 Task: Send an email with the signature Jane Thompson with the subject Request for feedback on a scholarship essay and the message I apologize for any inconvenience and appreciate your patience. from softage.2@softage.net to softage.6@softage.net with an attached image file Mobile_game_screenshot.png and move the email from Sent Items to the folder Toys
Action: Mouse moved to (651, 397)
Screenshot: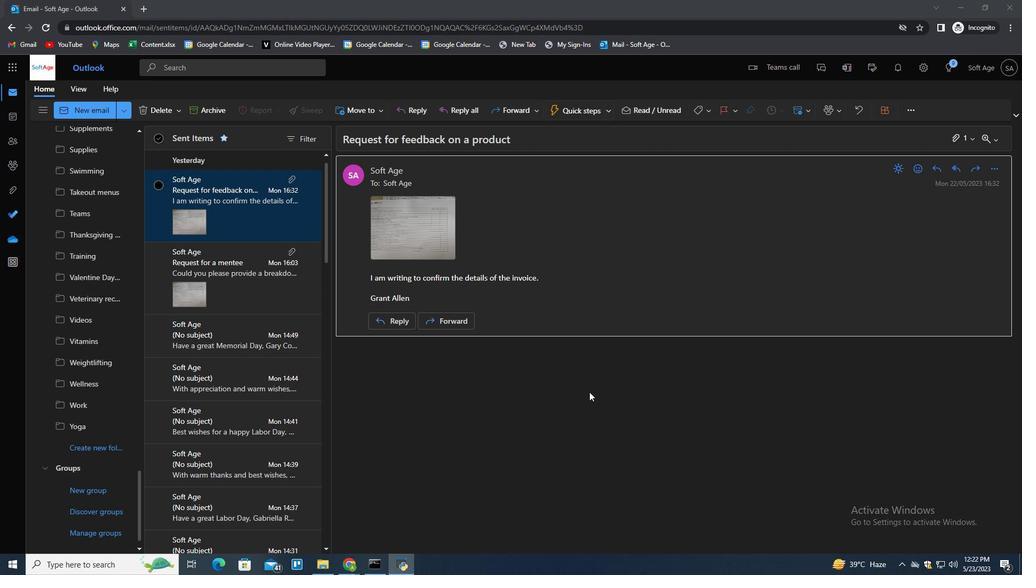 
Action: Mouse pressed left at (651, 397)
Screenshot: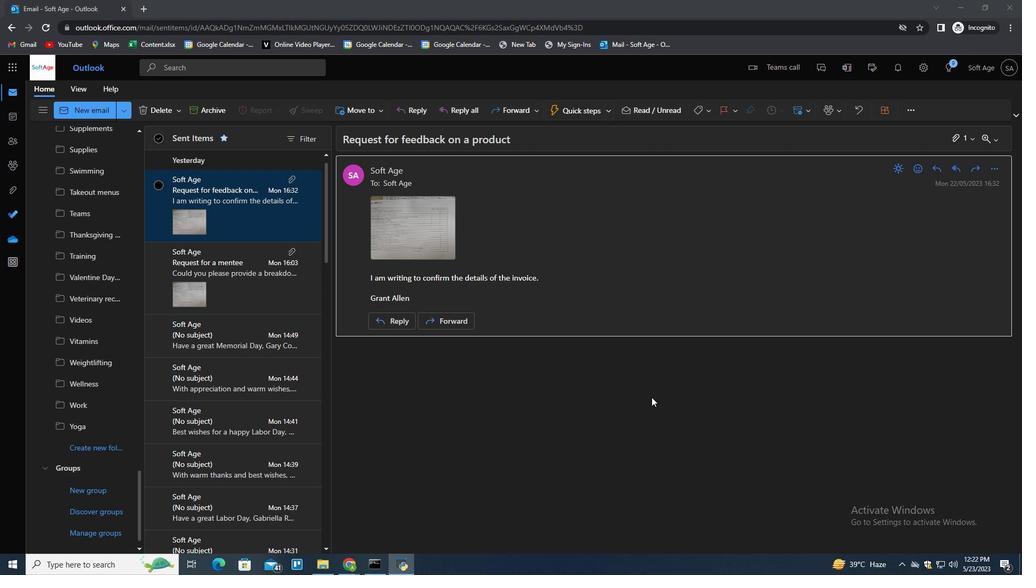 
Action: Mouse pressed left at (651, 397)
Screenshot: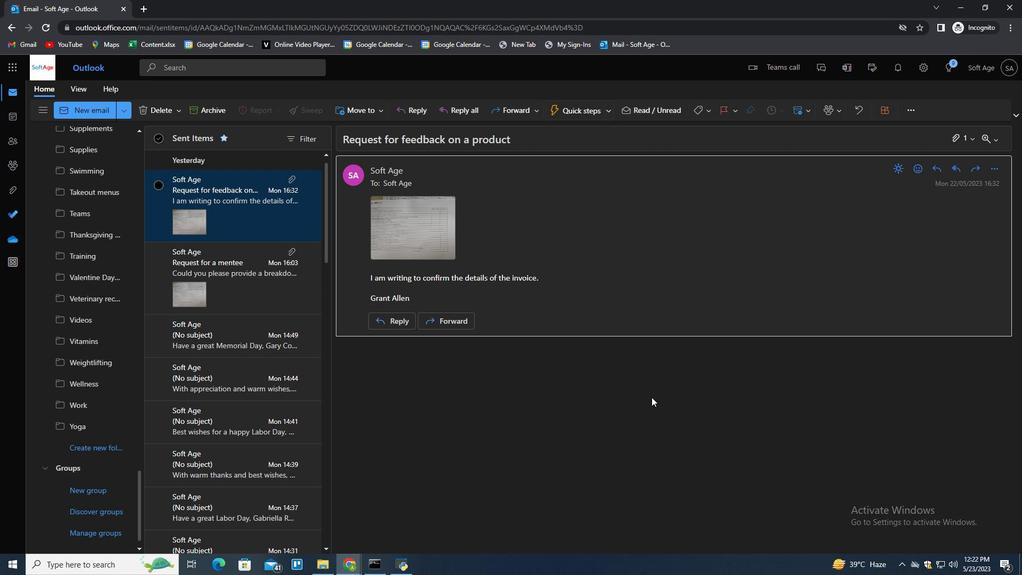
Action: Key pressed n
Screenshot: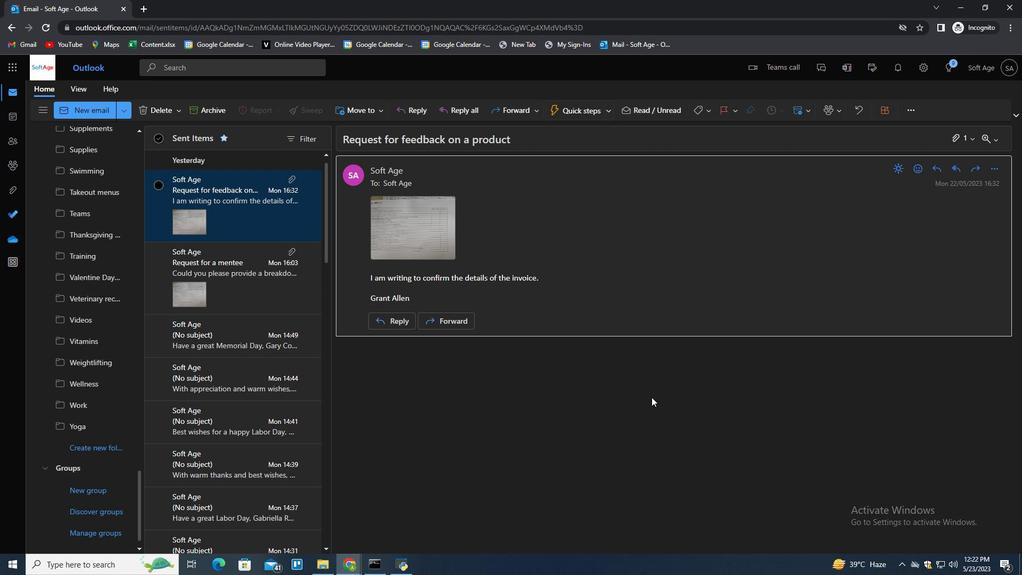 
Action: Mouse moved to (714, 112)
Screenshot: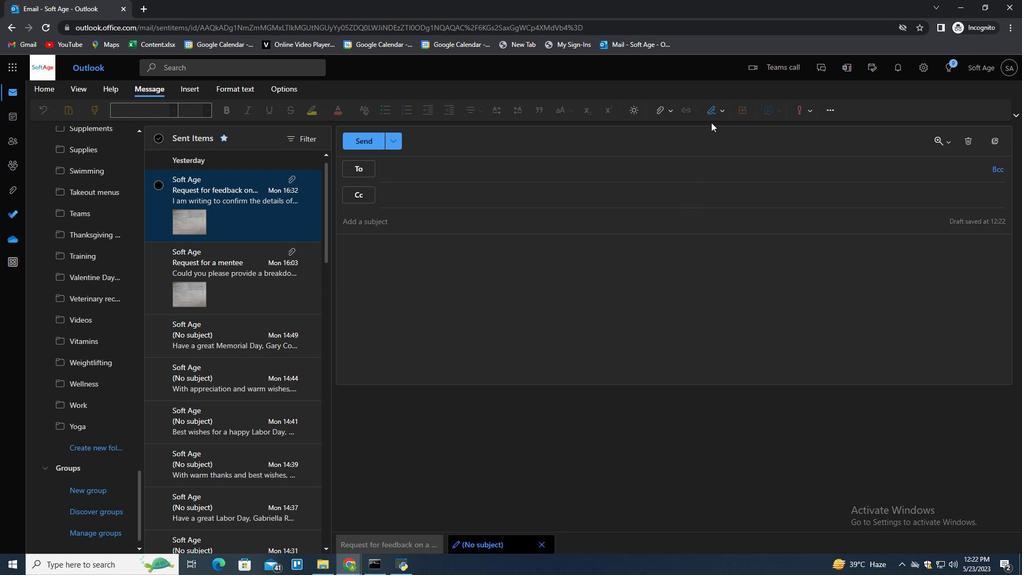 
Action: Mouse pressed left at (714, 112)
Screenshot: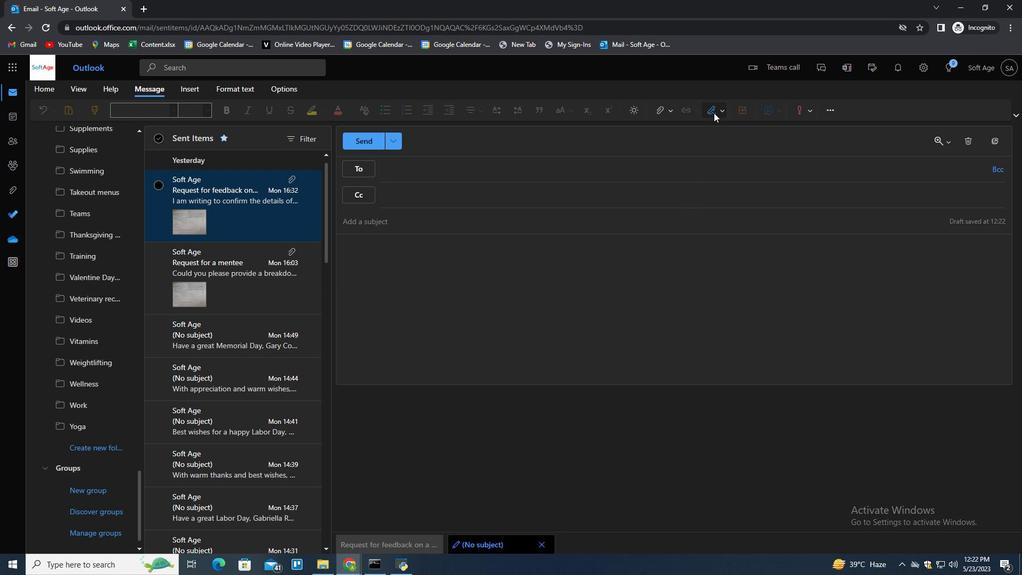 
Action: Mouse moved to (705, 149)
Screenshot: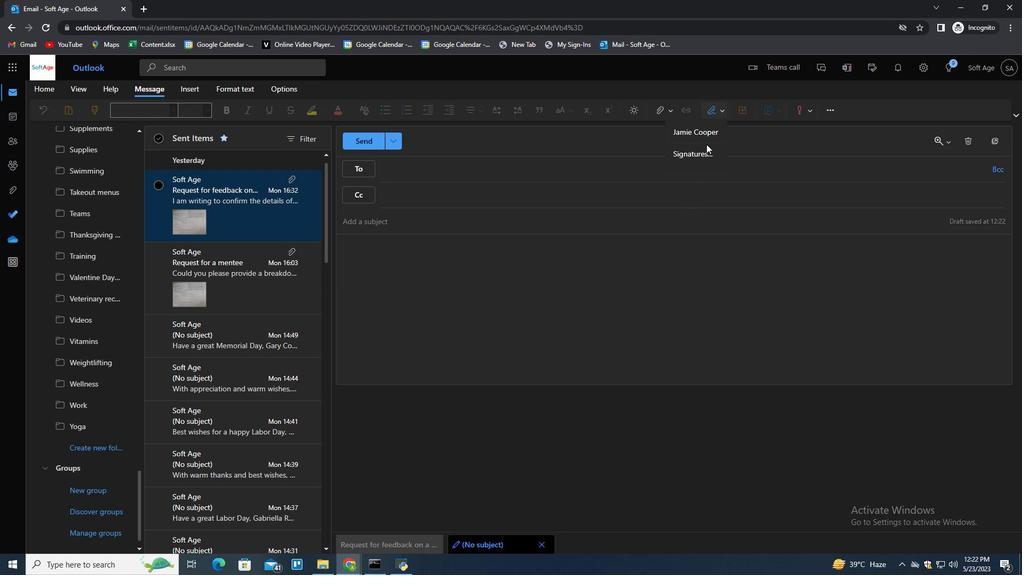 
Action: Mouse pressed left at (705, 149)
Screenshot: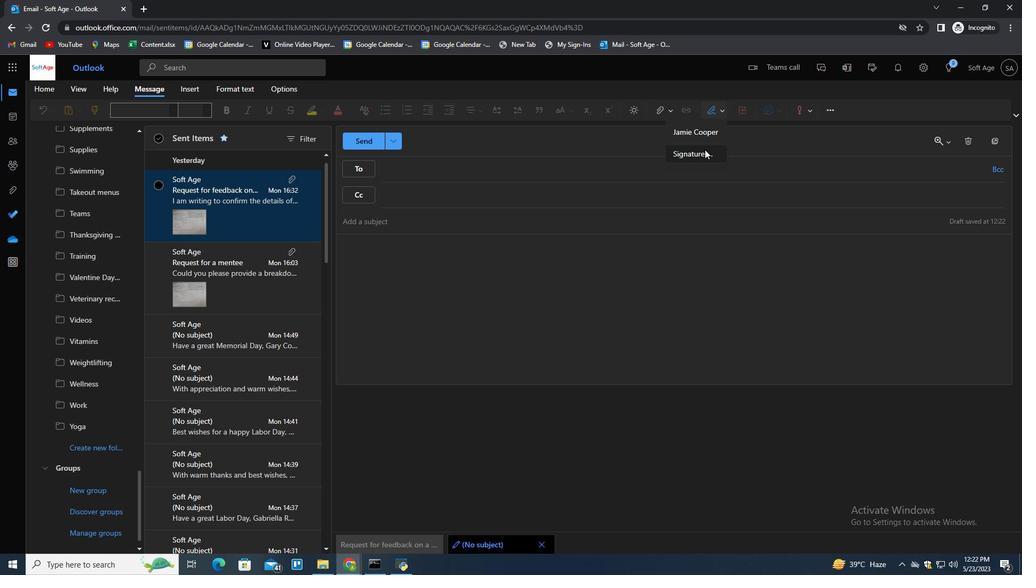
Action: Mouse moved to (718, 189)
Screenshot: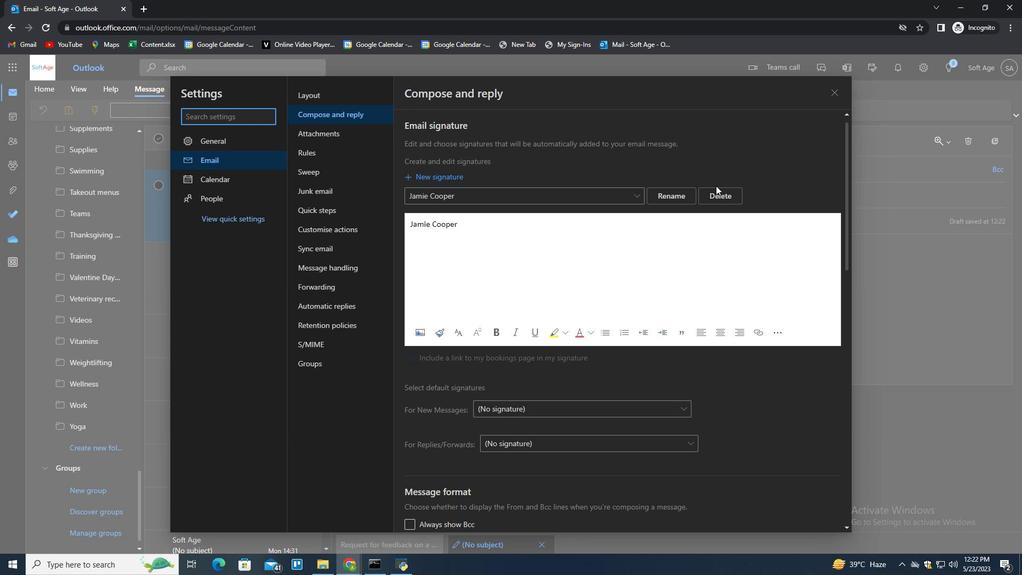 
Action: Mouse pressed left at (718, 189)
Screenshot: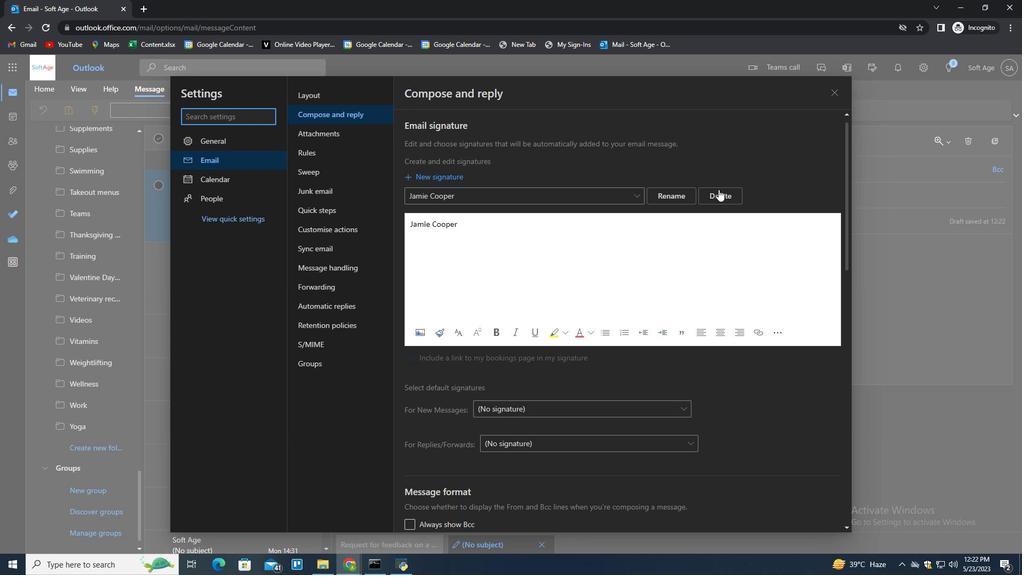 
Action: Mouse moved to (716, 193)
Screenshot: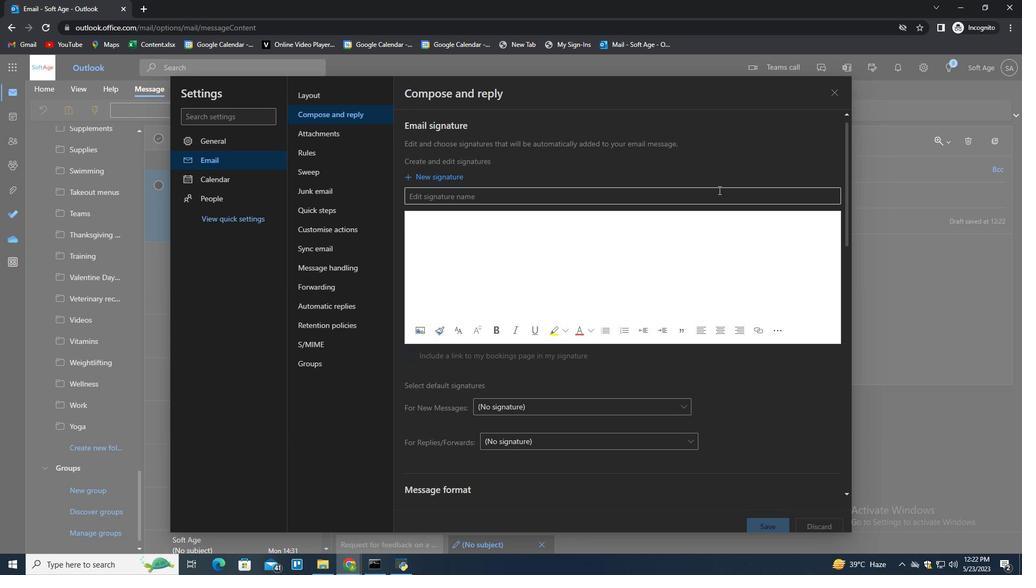 
Action: Mouse pressed left at (716, 193)
Screenshot: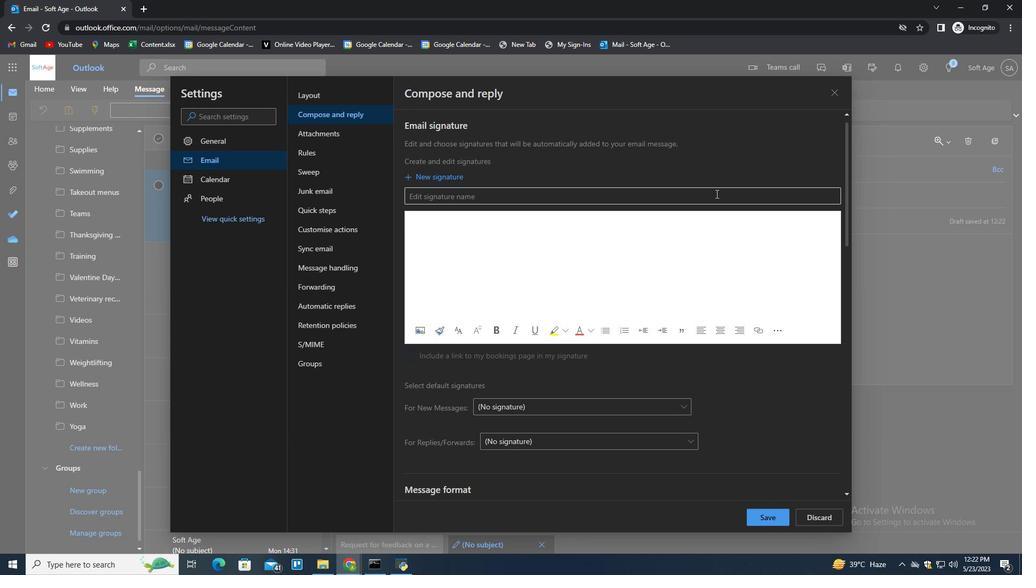 
Action: Key pressed <Key.shift>Jane<Key.space><Key.shift>Thompson<Key.tab><Key.shift>Jane<Key.space><Key.shift>THom<Key.backspace><Key.backspace><Key.backspace>hompson
Screenshot: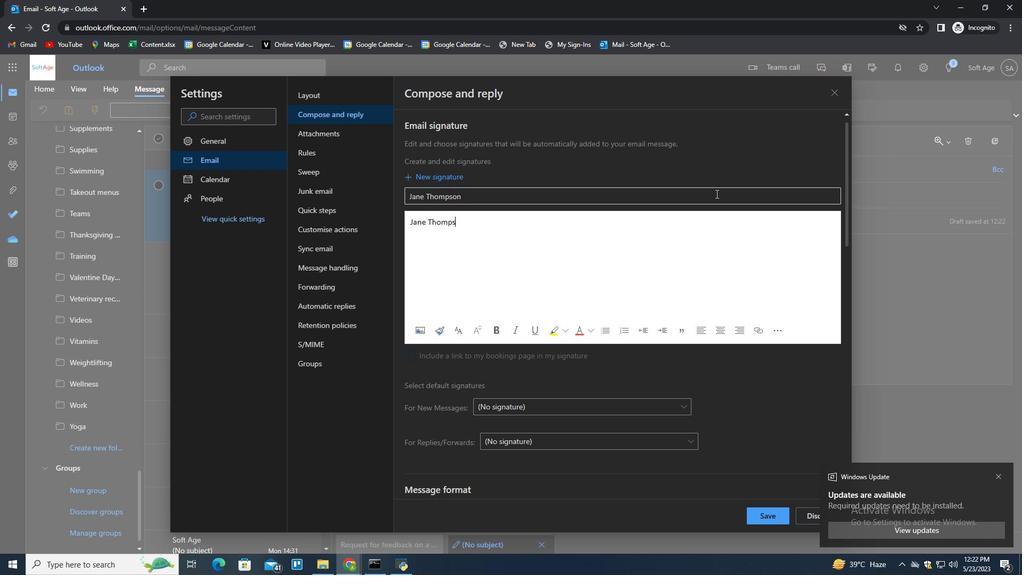 
Action: Mouse moved to (770, 519)
Screenshot: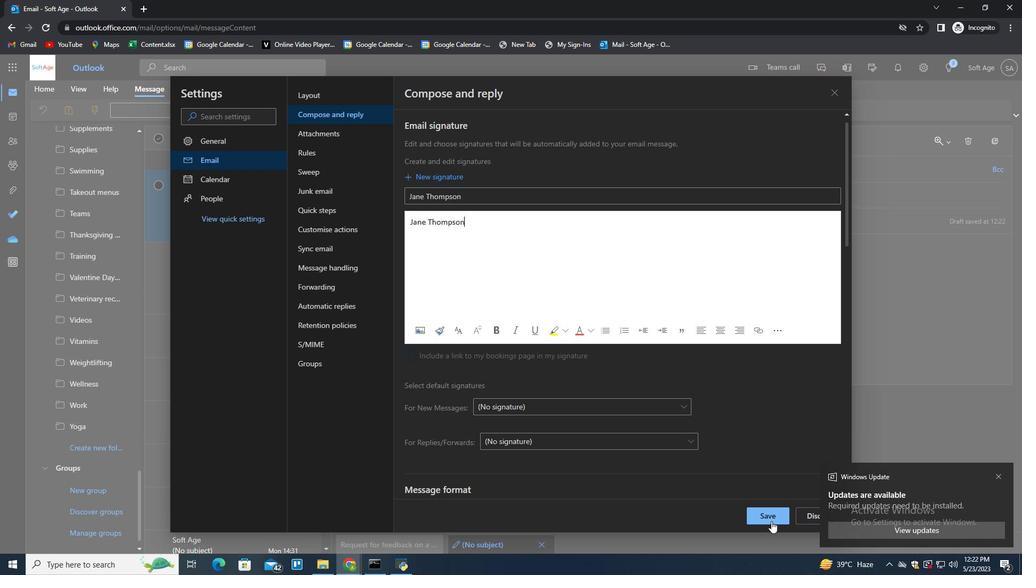 
Action: Mouse pressed left at (770, 519)
Screenshot: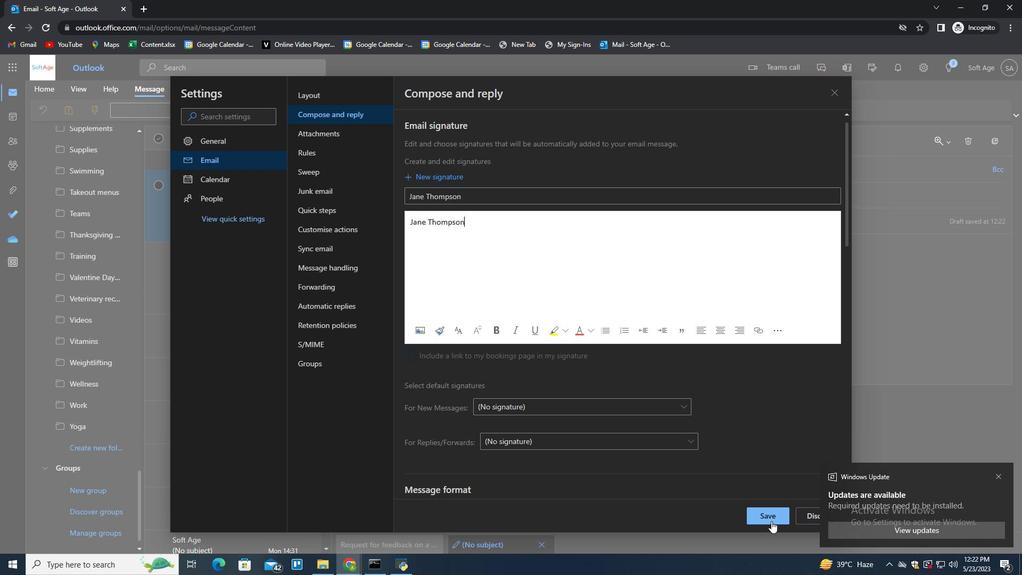 
Action: Mouse moved to (998, 472)
Screenshot: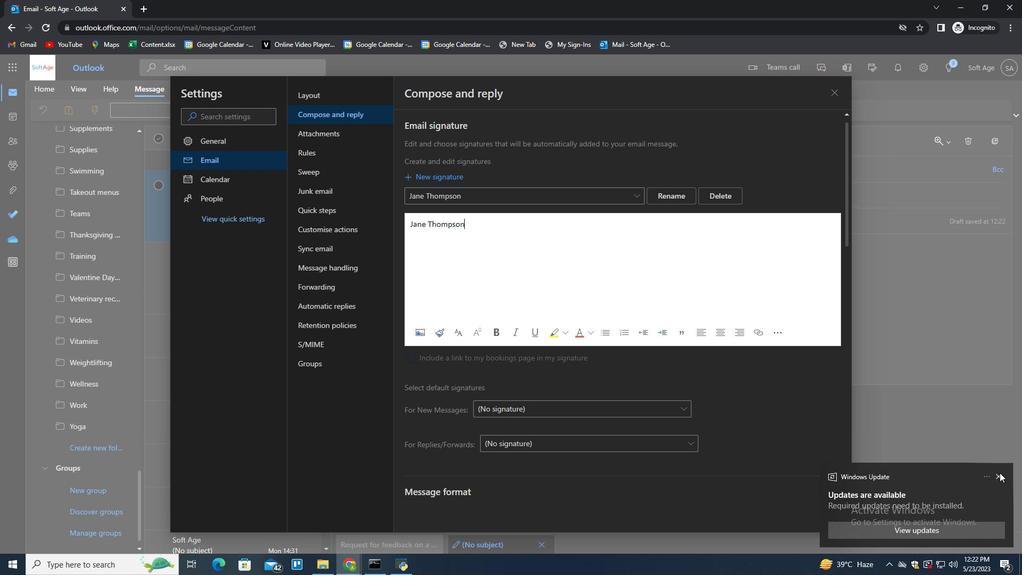 
Action: Mouse pressed left at (998, 472)
Screenshot: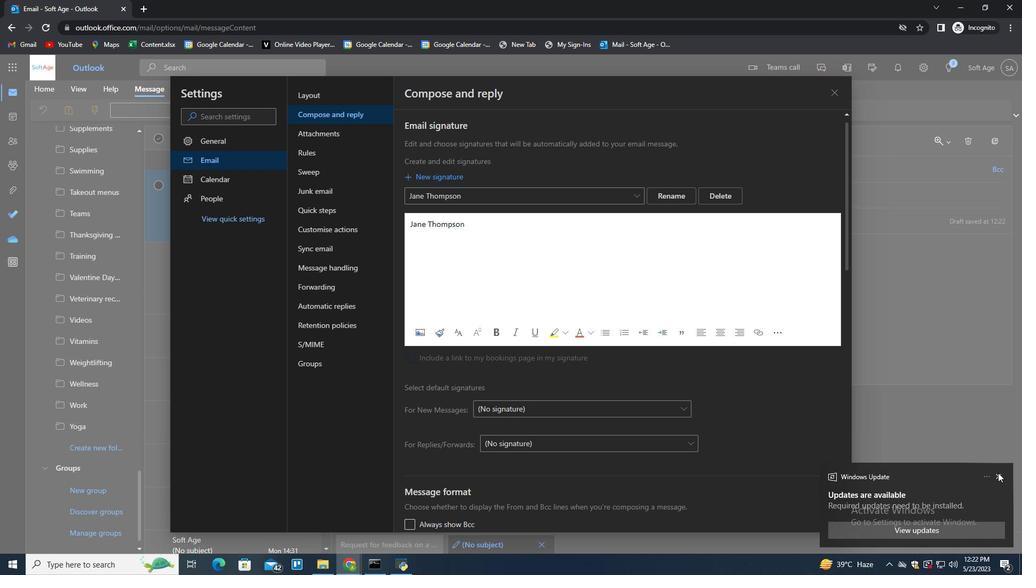 
Action: Mouse moved to (895, 388)
Screenshot: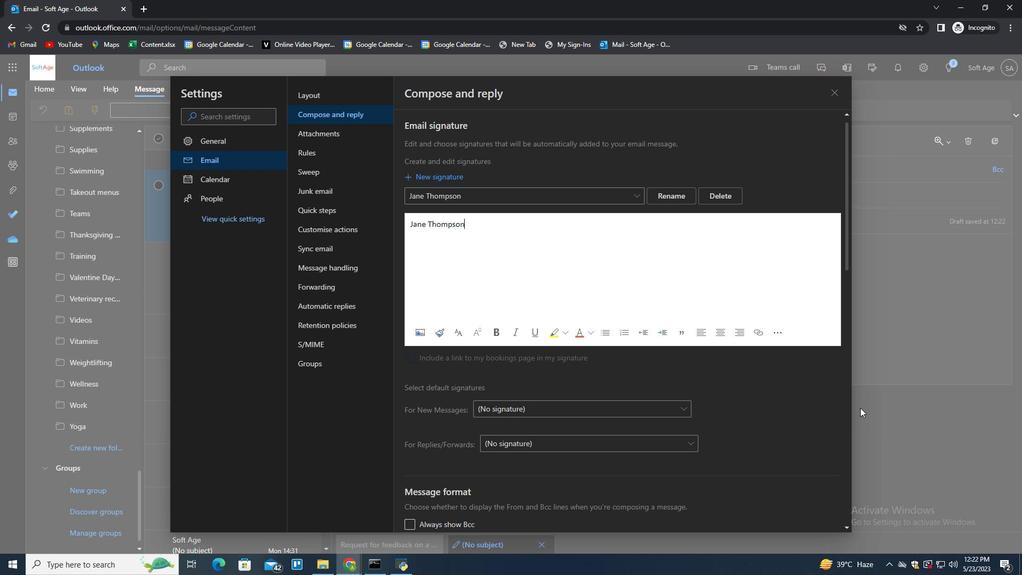 
Action: Mouse pressed left at (895, 388)
Screenshot: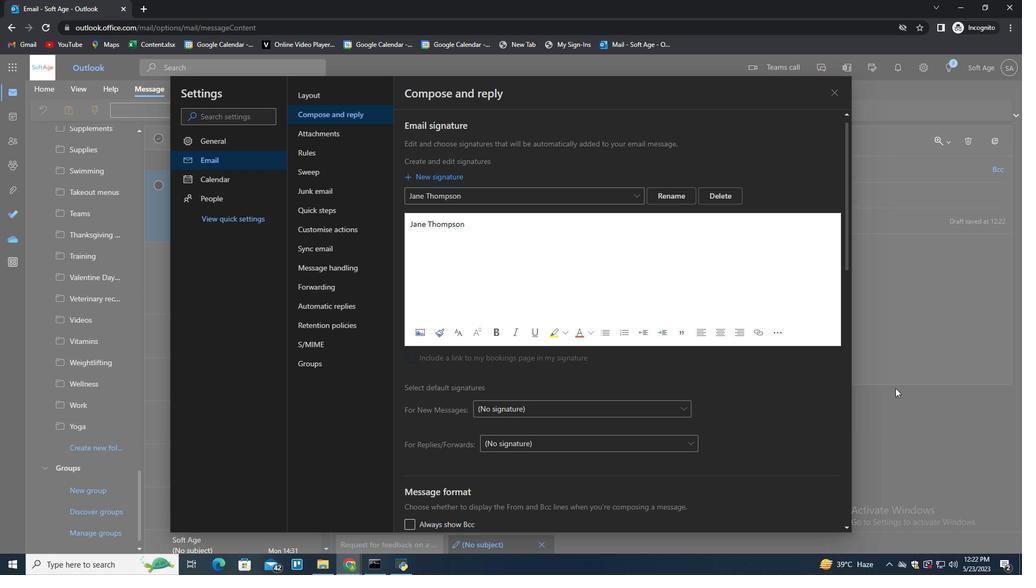 
Action: Mouse moved to (721, 104)
Screenshot: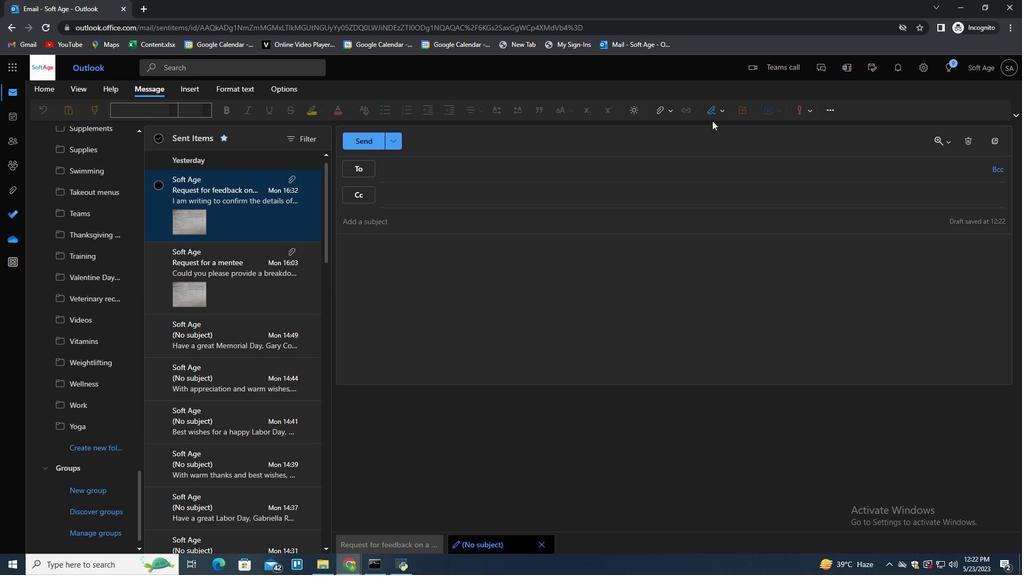 
Action: Mouse pressed left at (721, 104)
Screenshot: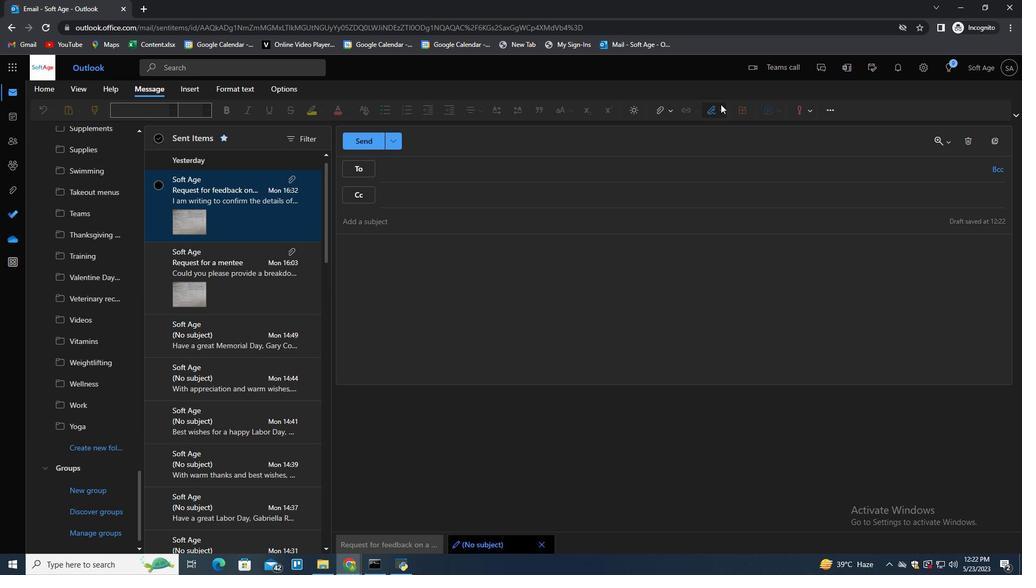 
Action: Mouse moved to (702, 132)
Screenshot: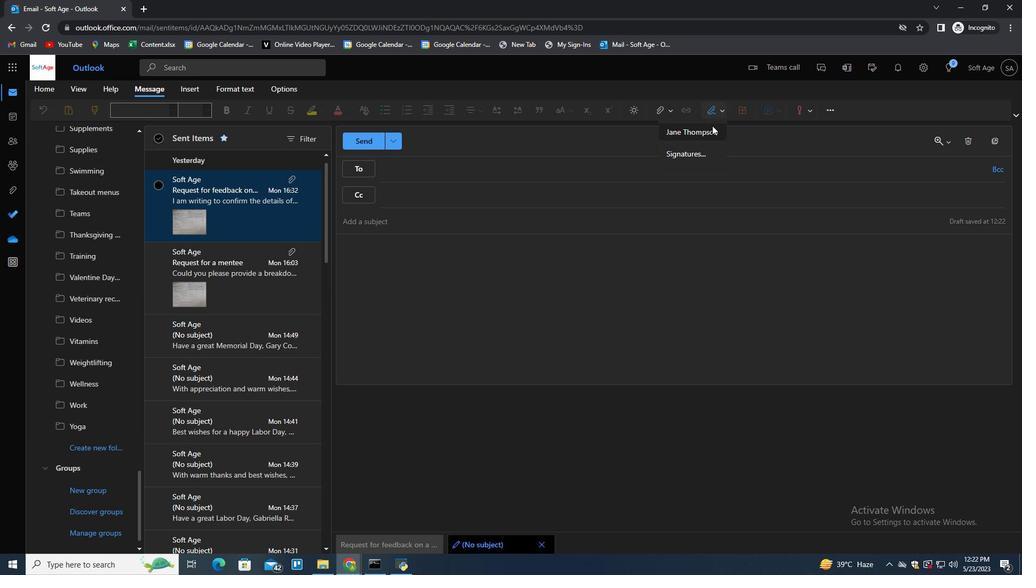 
Action: Mouse pressed left at (702, 132)
Screenshot: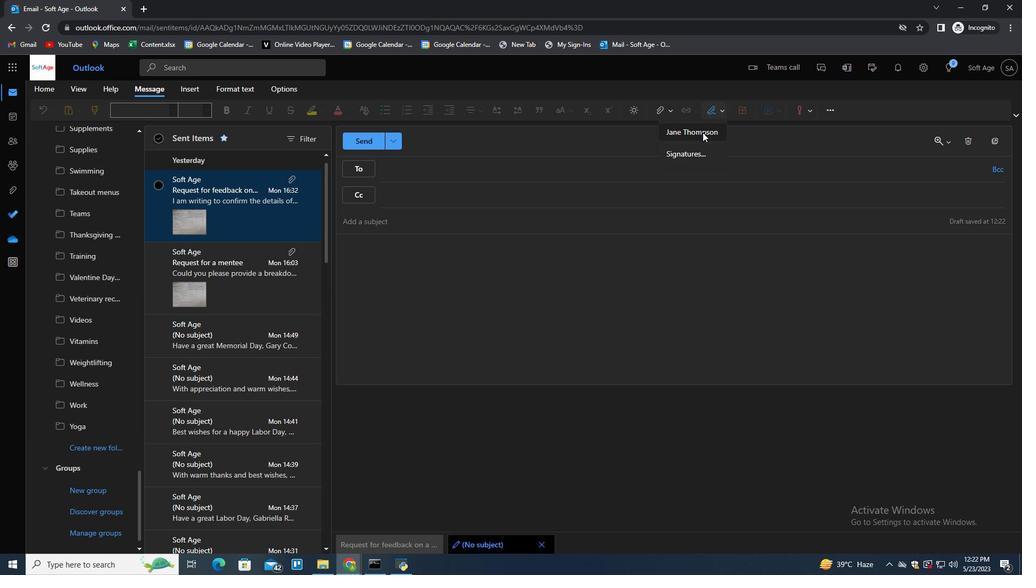 
Action: Mouse moved to (435, 223)
Screenshot: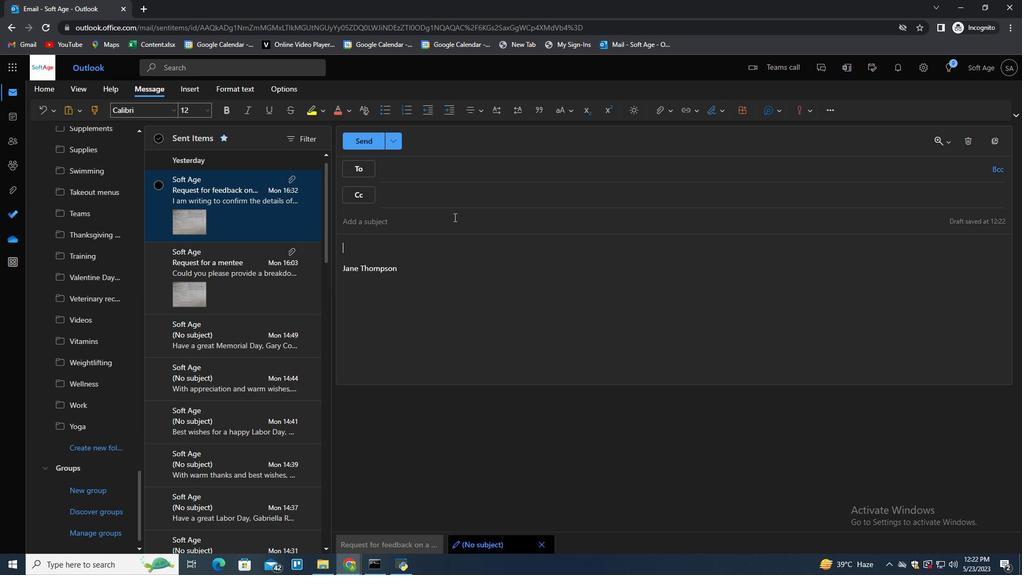 
Action: Mouse pressed left at (435, 223)
Screenshot: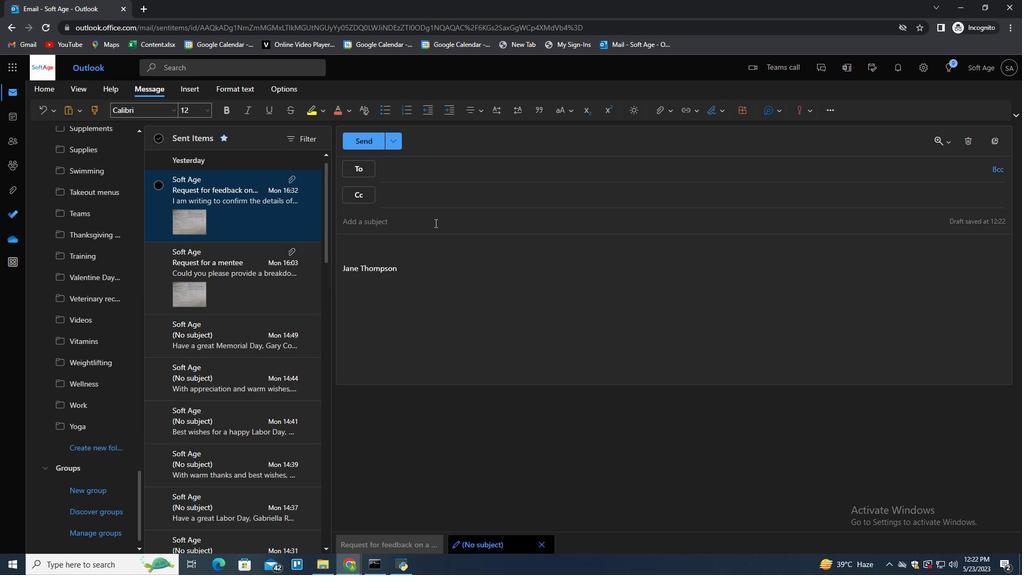 
Action: Key pressed <Key.shift>R
Screenshot: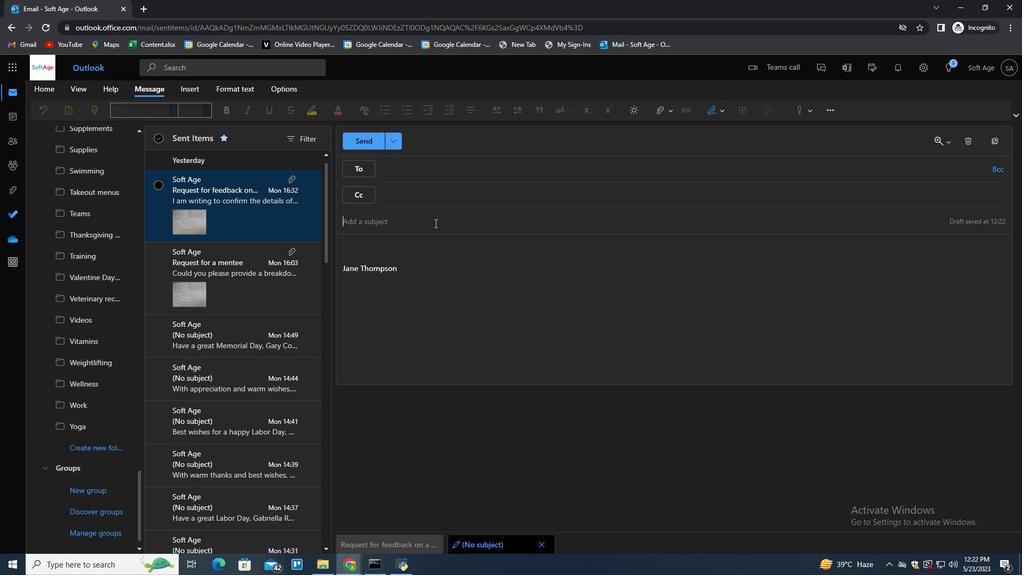 
Action: Mouse moved to (437, 208)
Screenshot: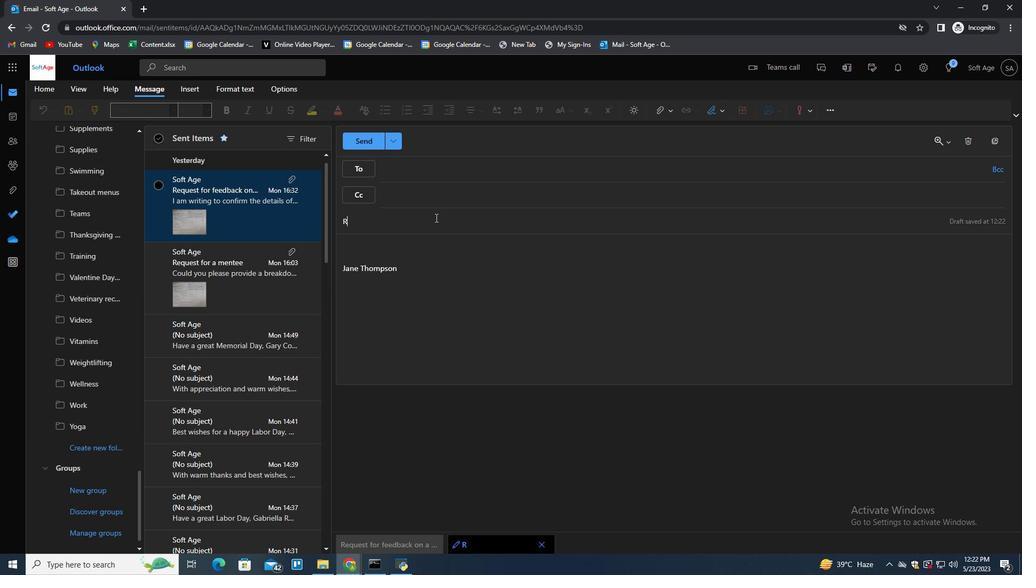 
Action: Key pressed equest<Key.space>for<Key.space>feedback<Key.space>on<Key.space>a<Key.space>schoolship<Key.space>easy<Key.space><Key.backspace><Key.backspace><Key.backspace><Key.backspace><Key.backspace><Key.backspace><Key.backspace><Key.backspace><Key.backspace><Key.backspace>ar<Key.space><Key.backspace>ship<Key.space>e<Key.backspace><Key.left><Key.left><Key.left><Key.left><Key.left><Key.left><Key.left><Key.left><Key.backspace><Key.end>essay<Key.tab><Key.shift>I<Key.space>app<Key.backspace>ologize<Key.space>for<Key.space>any<Key.space>con<Key.backspace><Key.backspace><Key.backspace>inconvencience<Key.space>and<Key.backspace><Key.backspace><Key.backspace><Key.backspace><Key.backspace><Key.backspace><Key.backspace><Key.backspace><Key.backspace><Key.backspace>ience<Key.space>and<Key.space>appreciate<Key.space>your<Key.space>patioen<Key.backspace><Key.backspace><Key.backspace>ence.
Screenshot: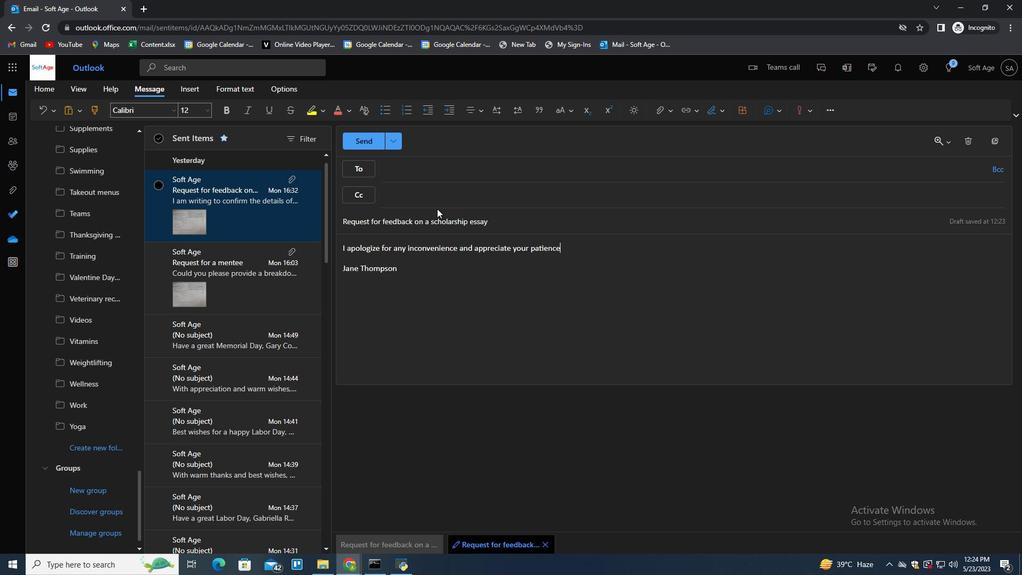 
Action: Mouse moved to (432, 168)
Screenshot: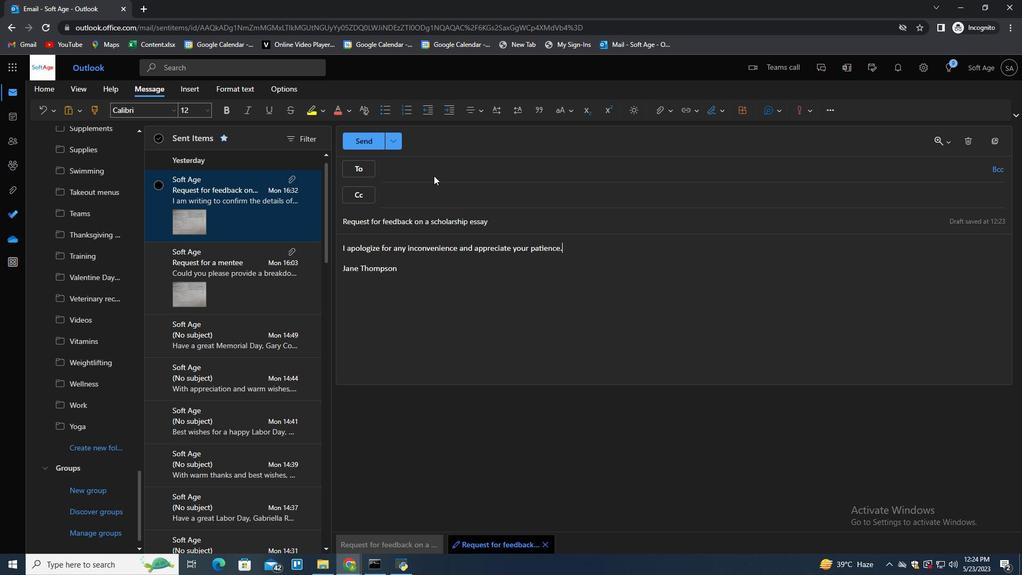 
Action: Mouse pressed left at (432, 168)
Screenshot: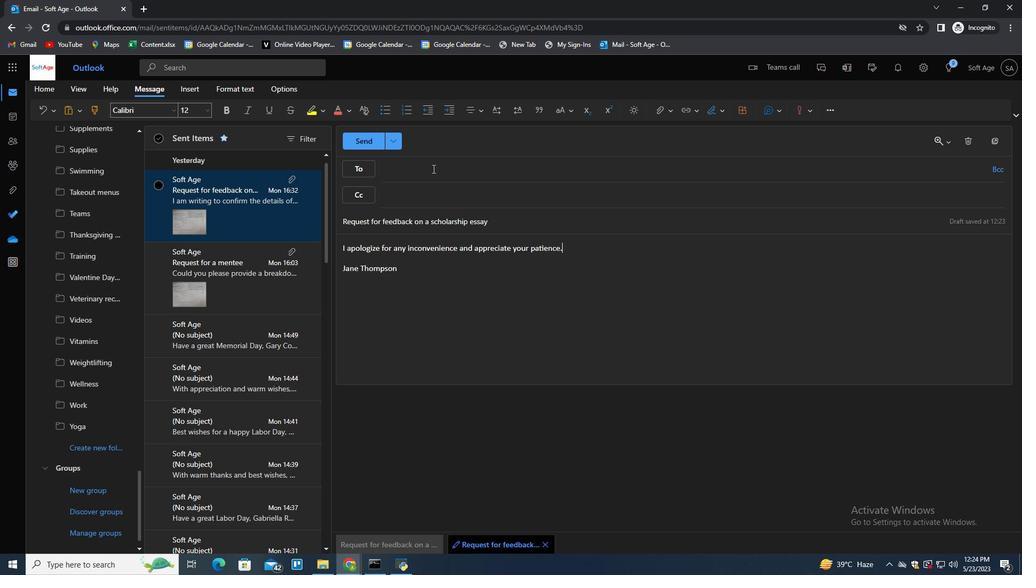 
Action: Key pressed softage.6<Key.shift>@softage.net
Screenshot: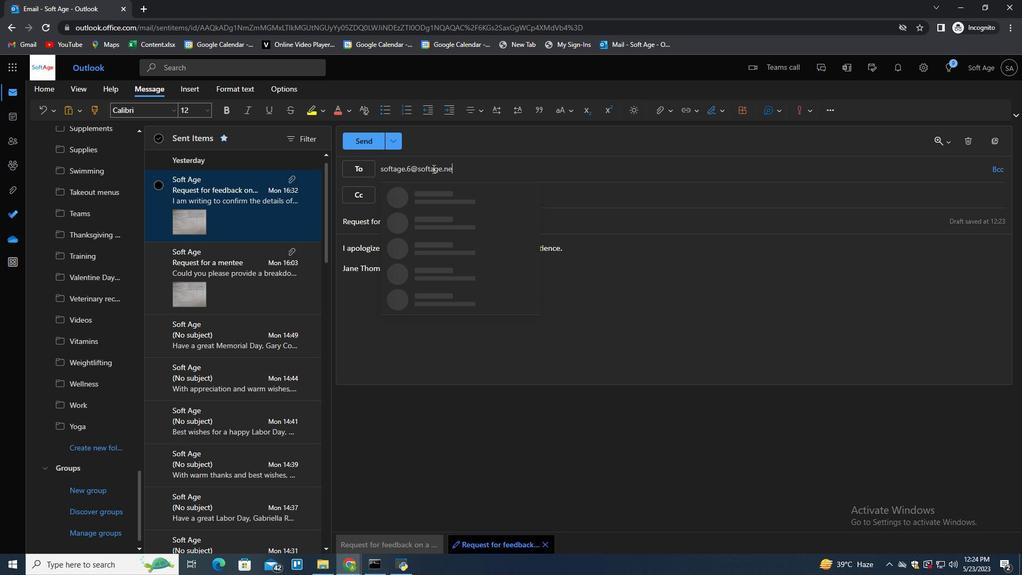 
Action: Mouse moved to (444, 200)
Screenshot: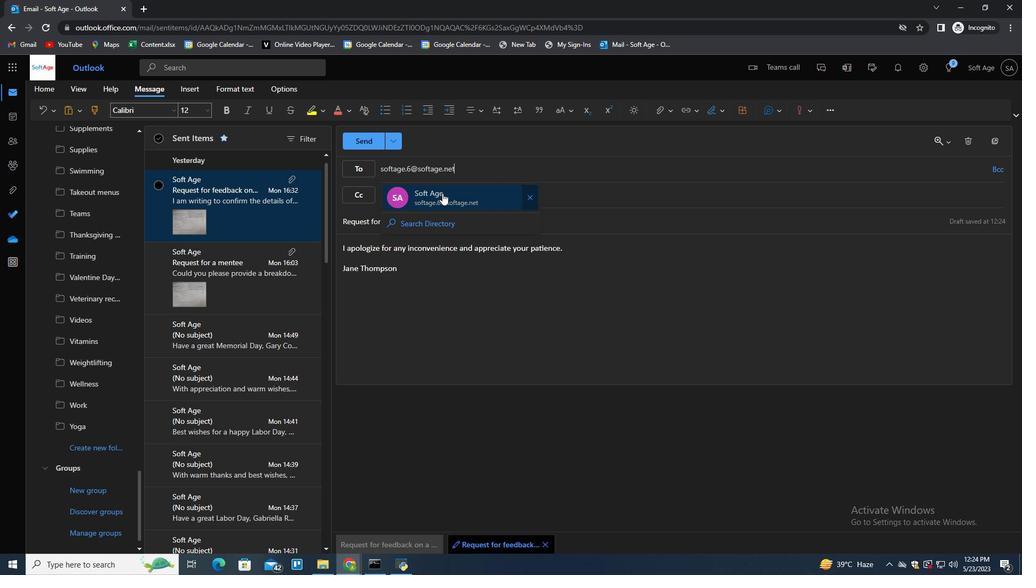 
Action: Mouse pressed left at (444, 200)
Screenshot: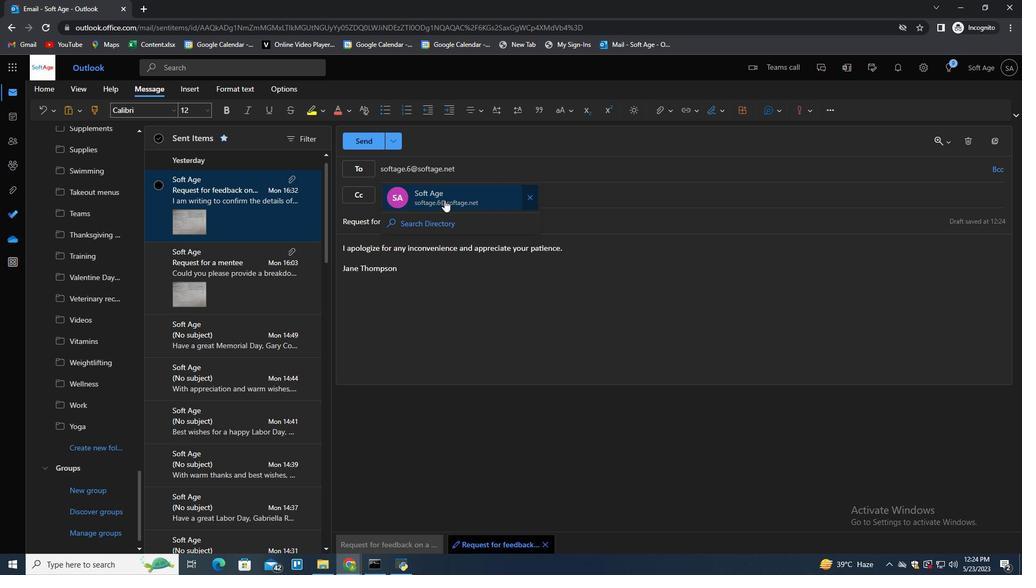 
Action: Mouse moved to (660, 112)
Screenshot: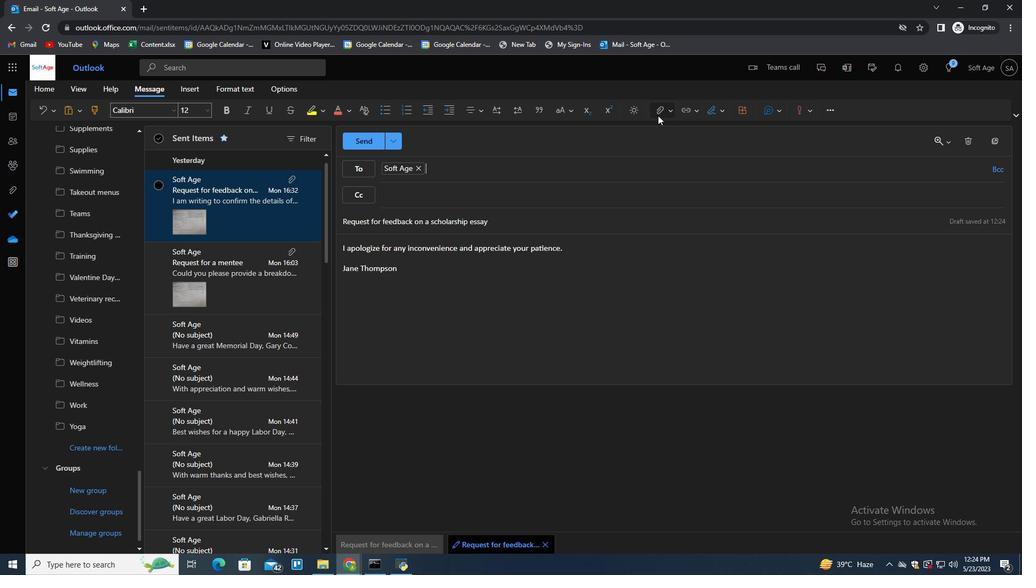 
Action: Mouse pressed left at (660, 112)
Screenshot: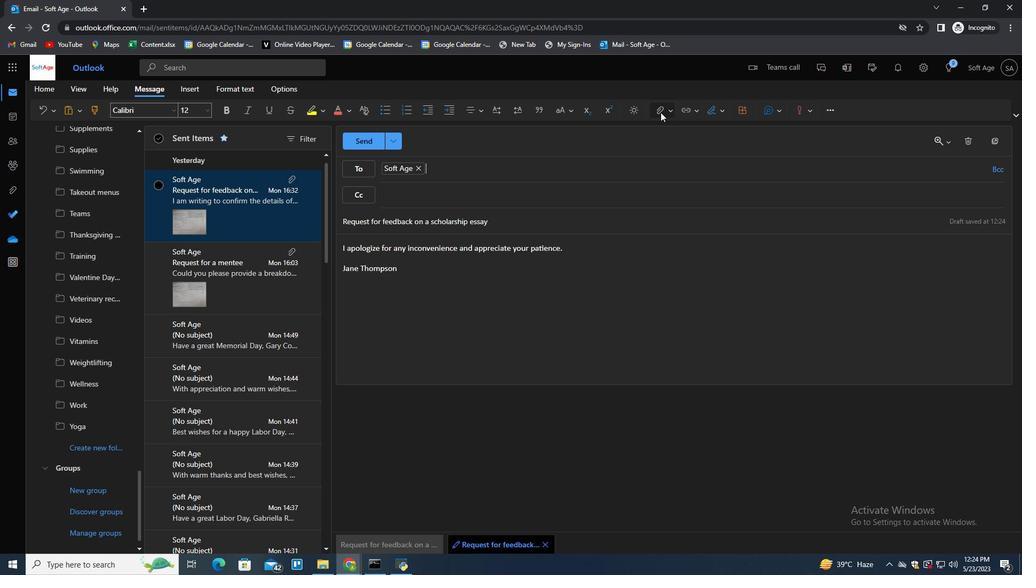 
Action: Mouse moved to (631, 134)
Screenshot: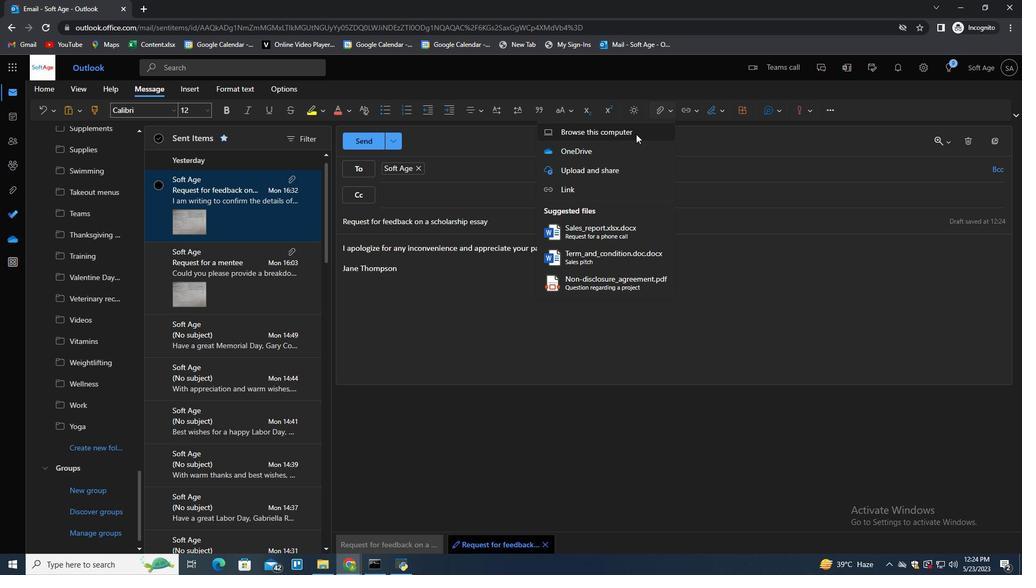 
Action: Mouse pressed left at (631, 134)
Screenshot: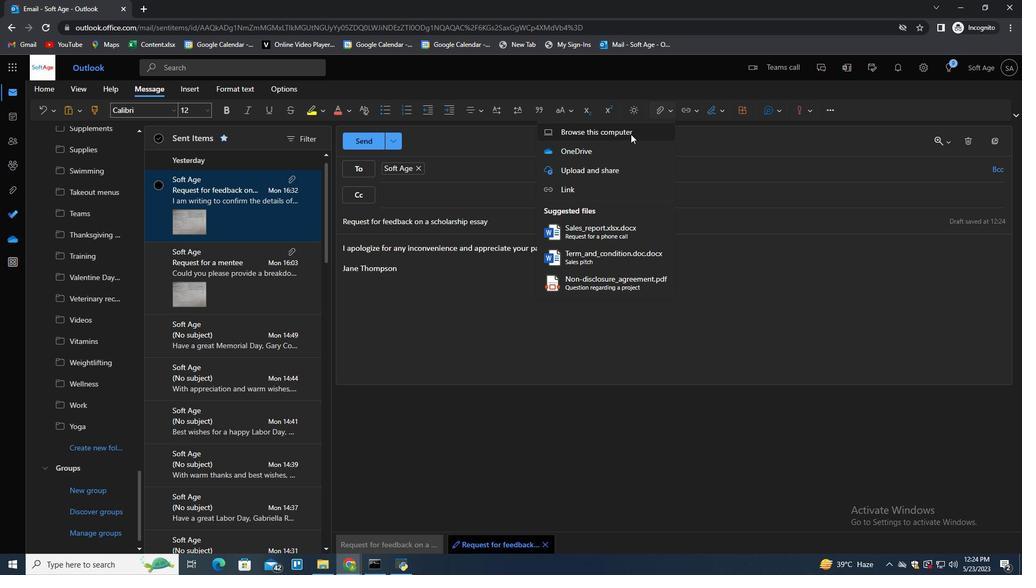 
Action: Mouse moved to (197, 91)
Screenshot: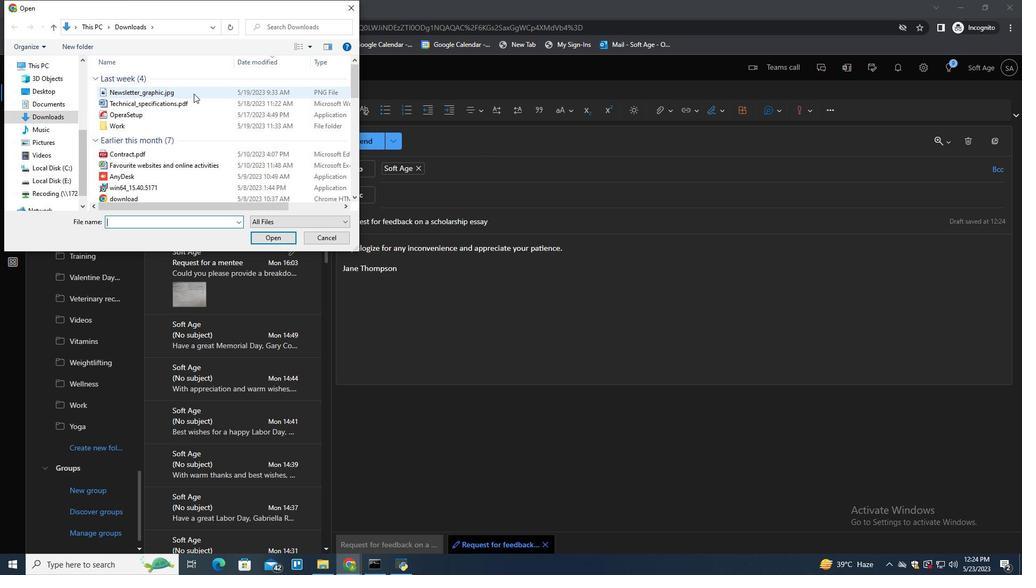 
Action: Mouse pressed left at (197, 91)
Screenshot: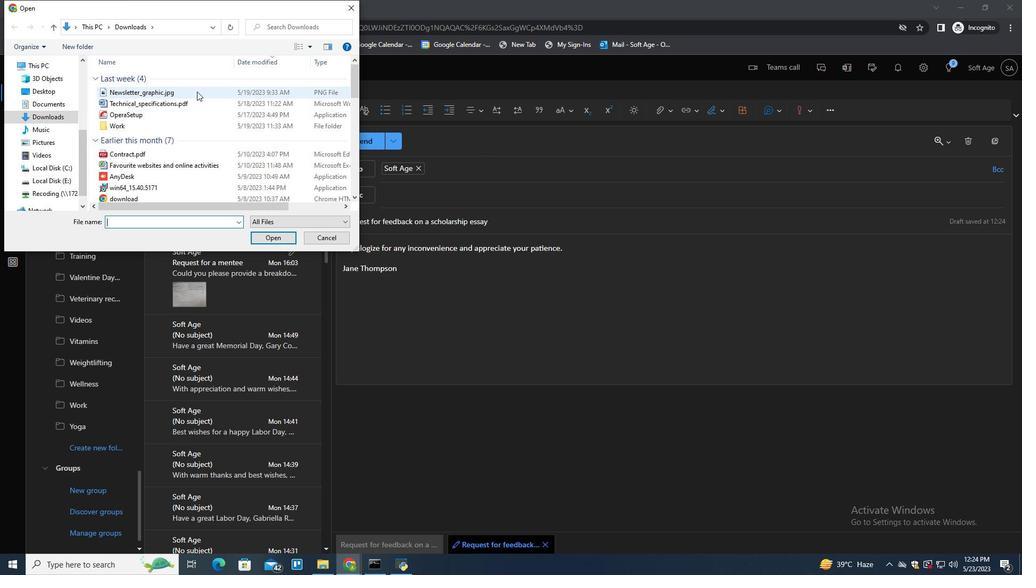 
Action: Key pressed <Key.f2><Key.shift>Mobile<Key.shift>_game<Key.shift>_scrre<Key.backspace><Key.backspace>eenhot<Key.backspace><Key.backspace><Key.backspace><Key.backspace>shot.png
Screenshot: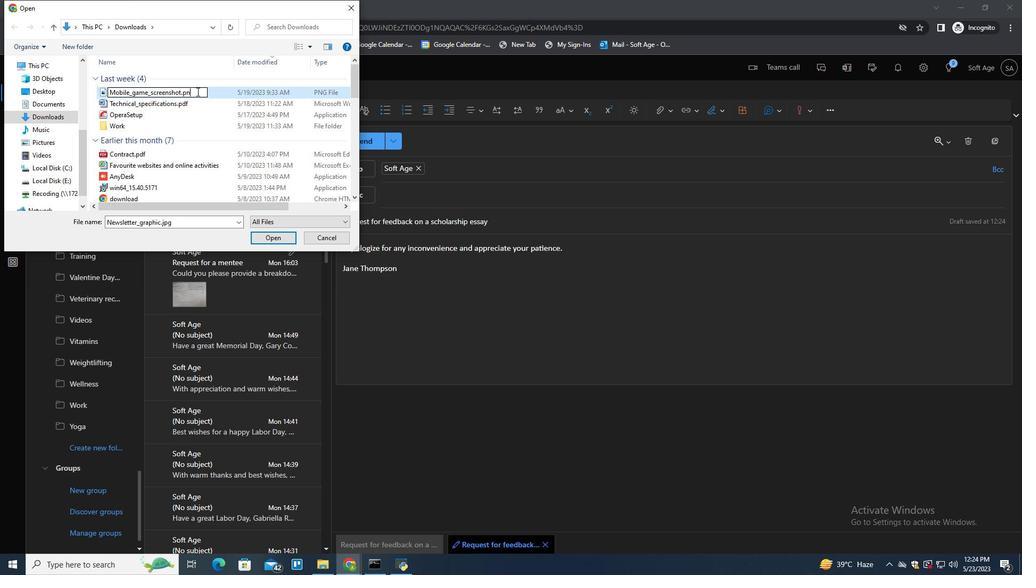 
Action: Mouse moved to (217, 92)
Screenshot: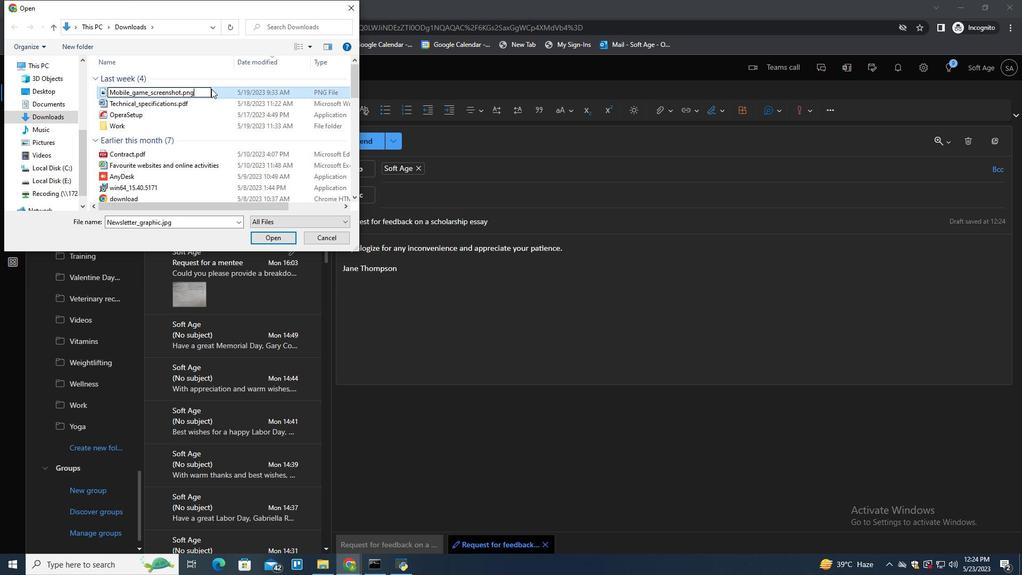 
Action: Mouse pressed left at (217, 92)
Screenshot: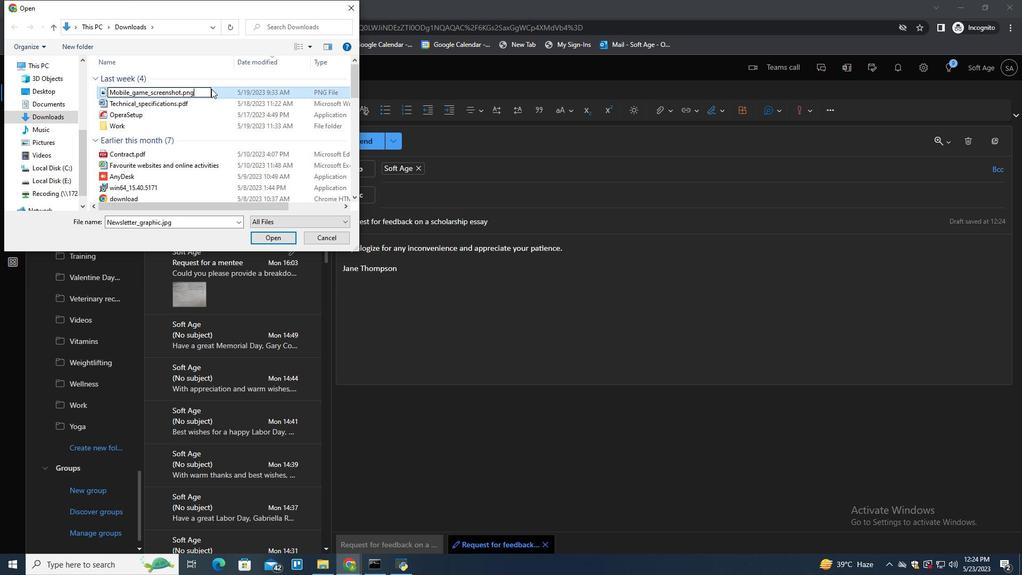 
Action: Mouse moved to (280, 238)
Screenshot: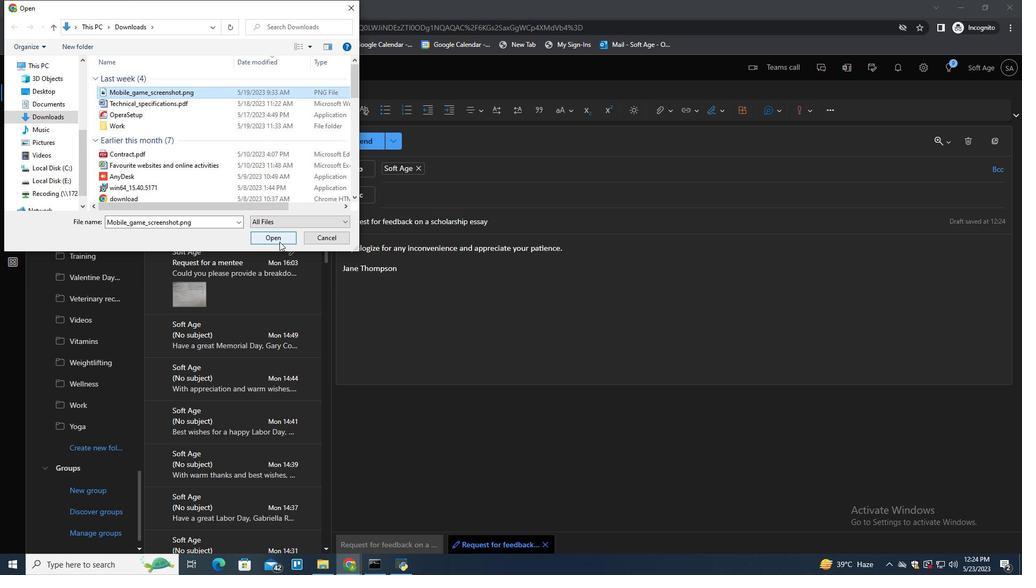 
Action: Mouse pressed left at (280, 238)
Screenshot: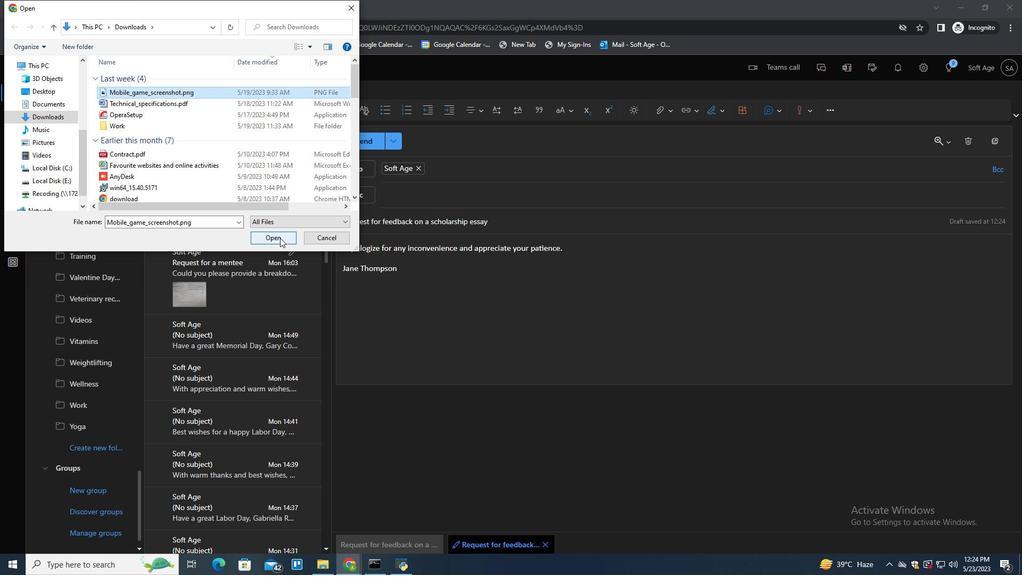 
Action: Mouse moved to (466, 336)
Screenshot: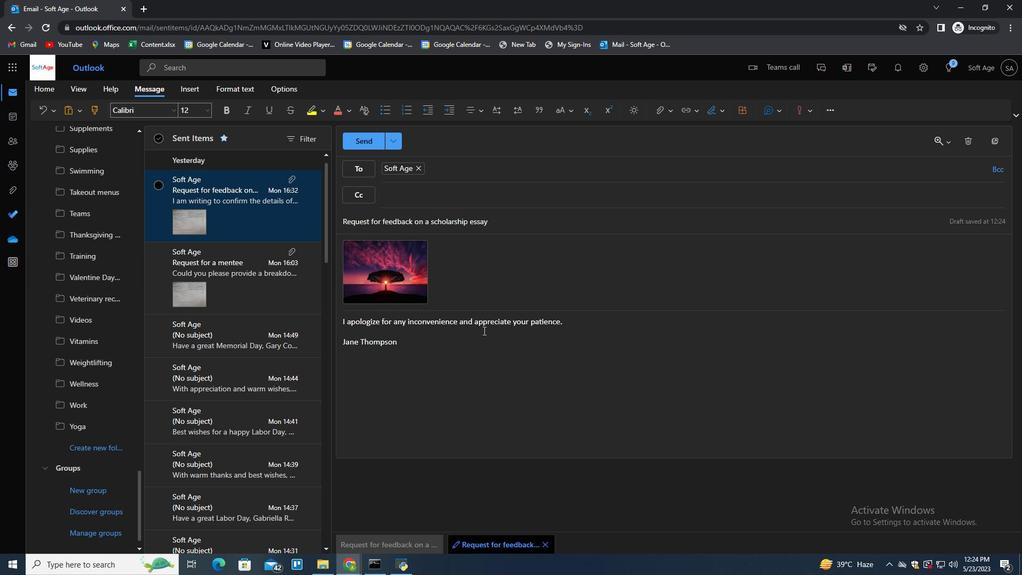 
Action: Mouse pressed left at (466, 336)
Screenshot: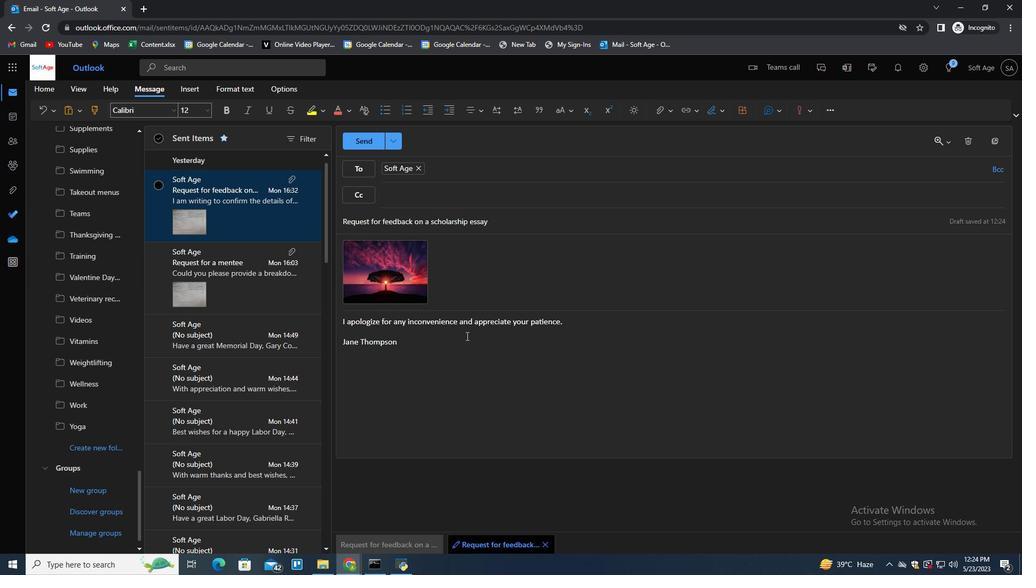 
Action: Mouse moved to (464, 337)
Screenshot: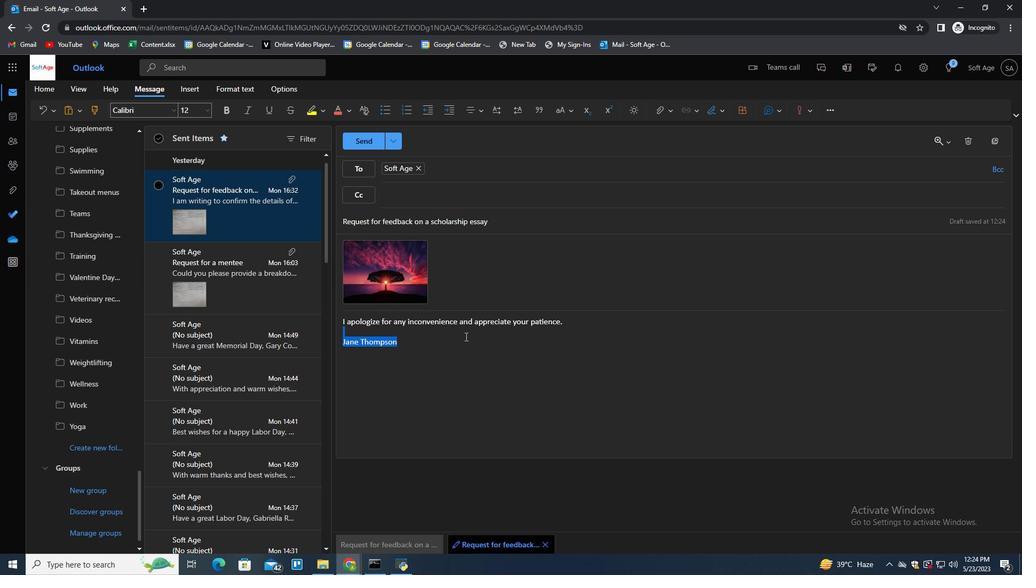 
Action: Mouse pressed left at (464, 337)
Screenshot: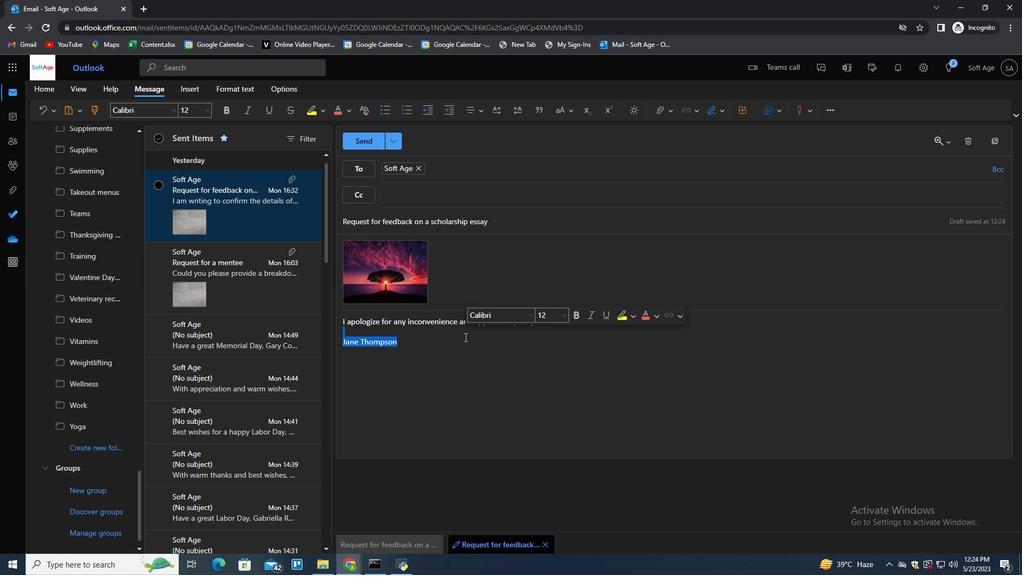 
Action: Mouse moved to (470, 344)
Screenshot: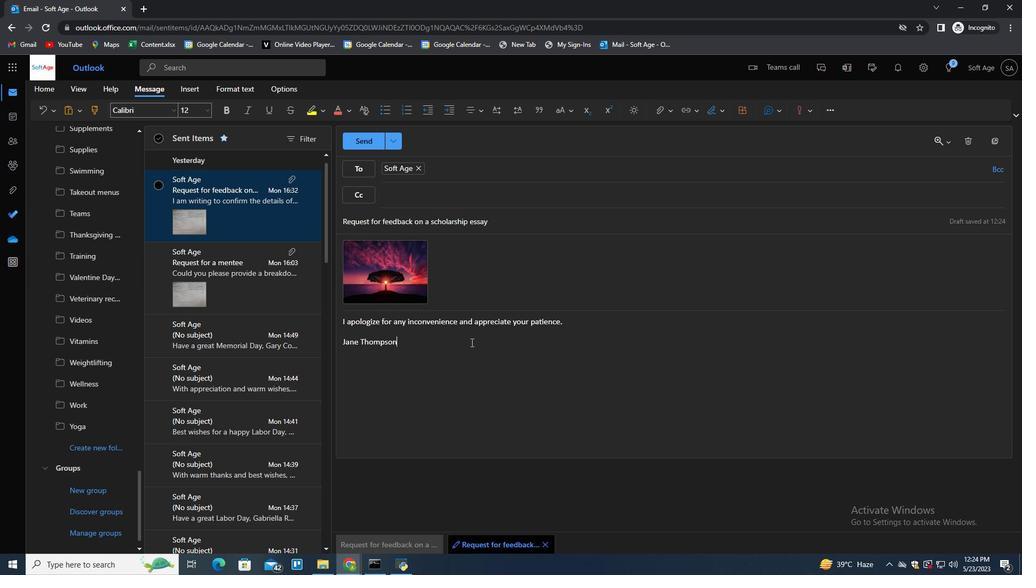 
Action: Key pressed <Key.enter>
Screenshot: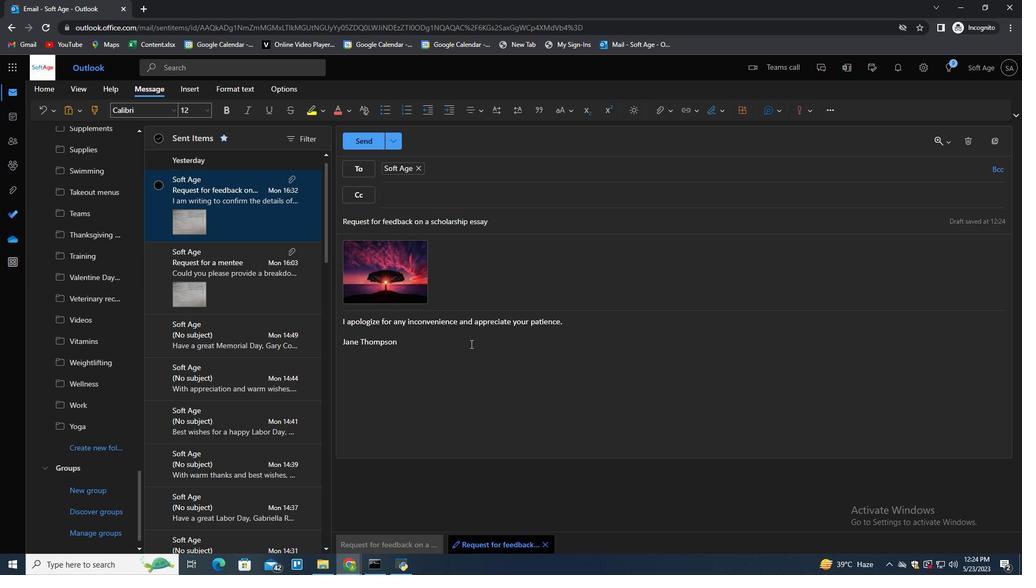 
Action: Mouse moved to (430, 361)
Screenshot: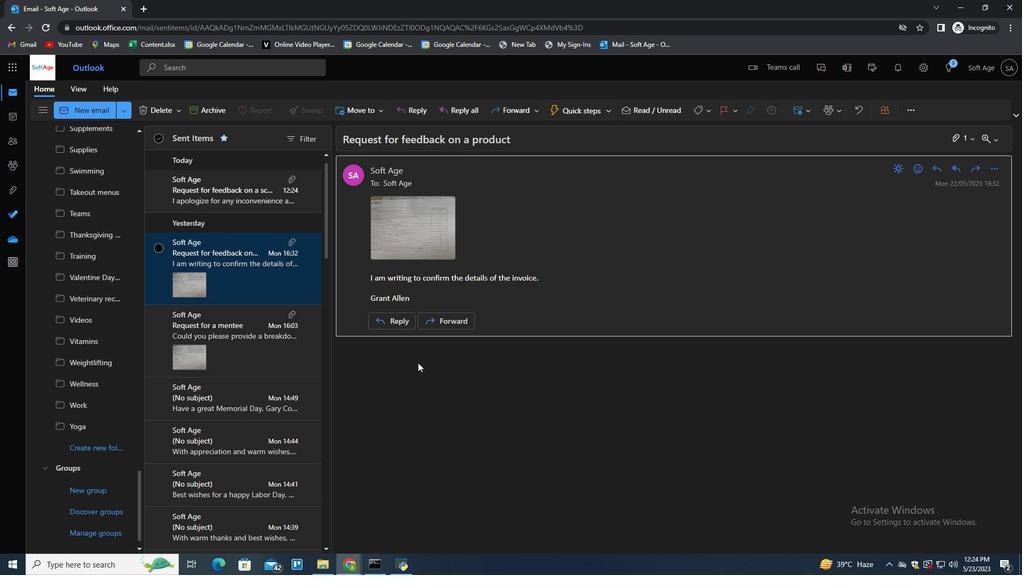 
Action: Mouse scrolled (430, 361) with delta (0, 0)
Screenshot: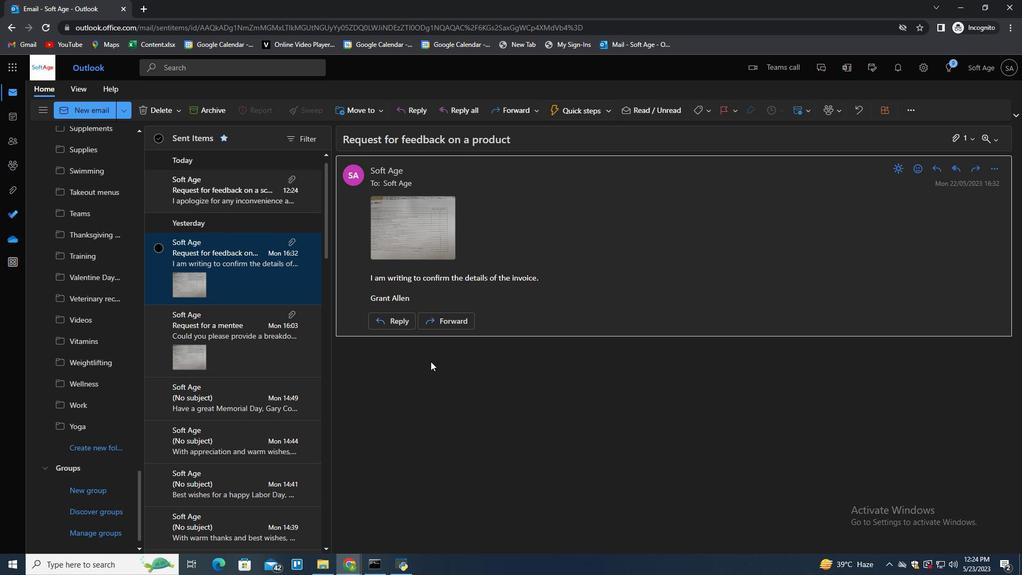 
Action: Mouse scrolled (430, 361) with delta (0, 0)
Screenshot: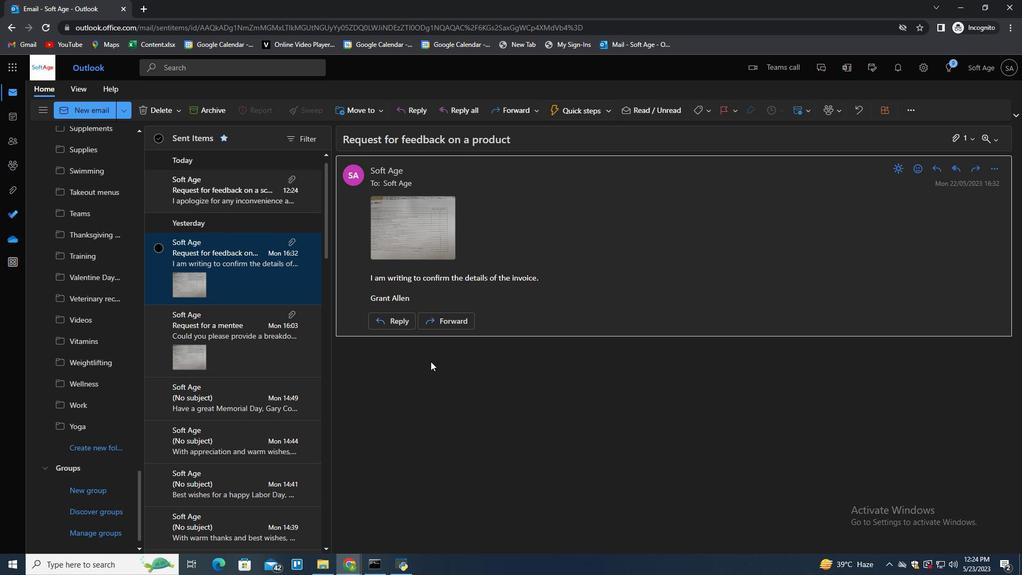 
Action: Mouse moved to (277, 361)
Screenshot: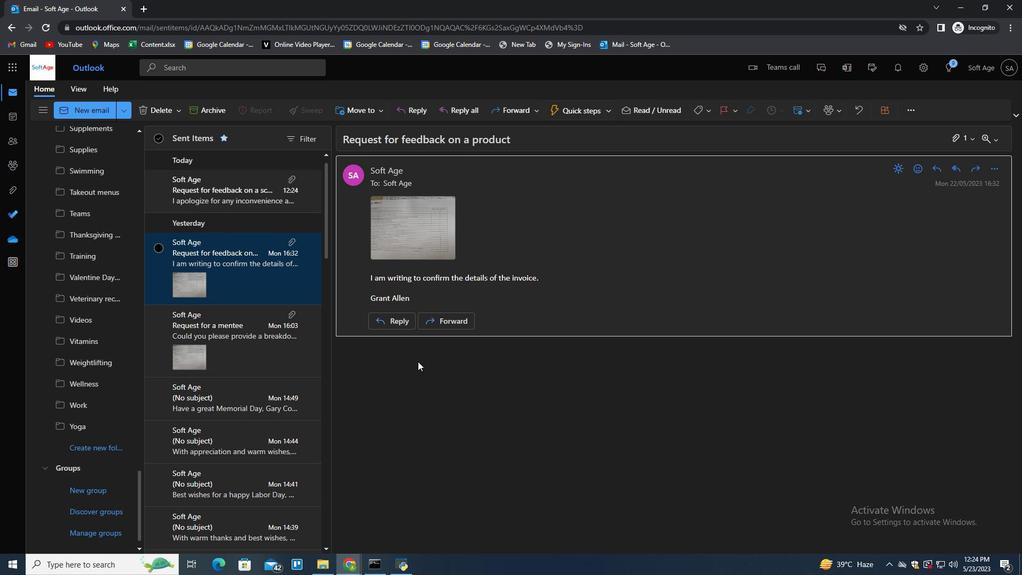
Action: Mouse scrolled (277, 361) with delta (0, 0)
Screenshot: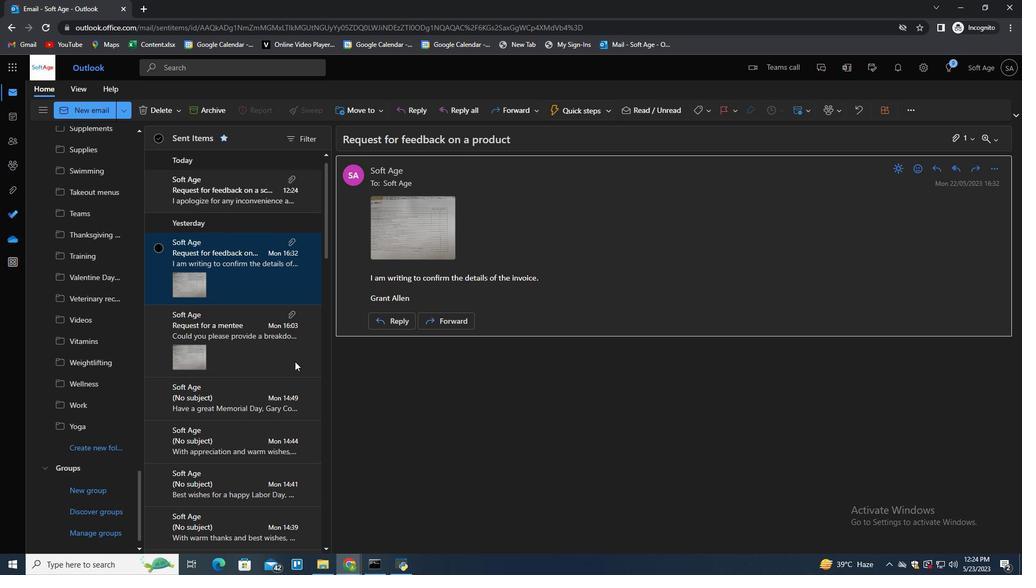 
Action: Mouse scrolled (277, 361) with delta (0, 0)
Screenshot: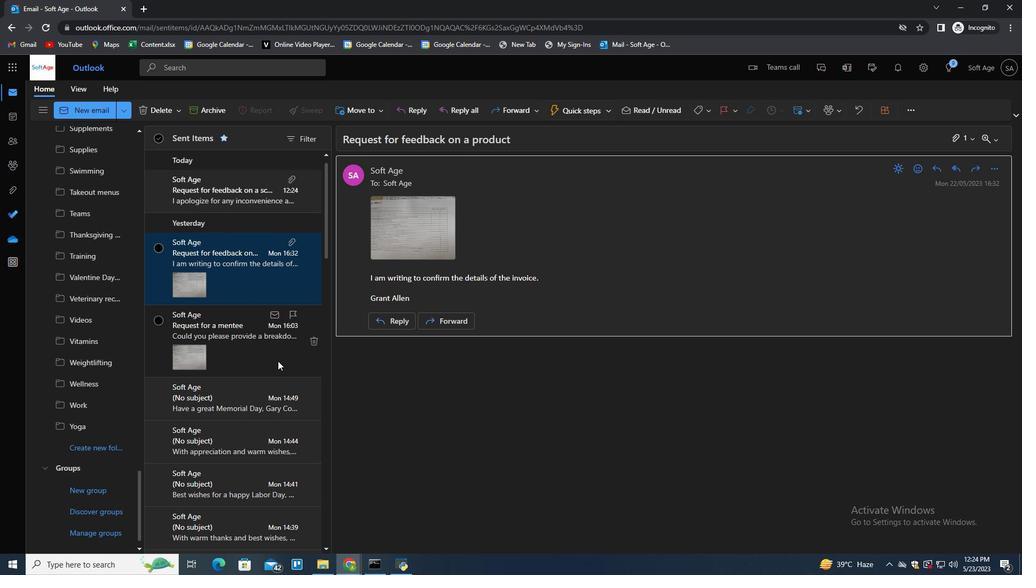 
Action: Mouse moved to (277, 361)
Screenshot: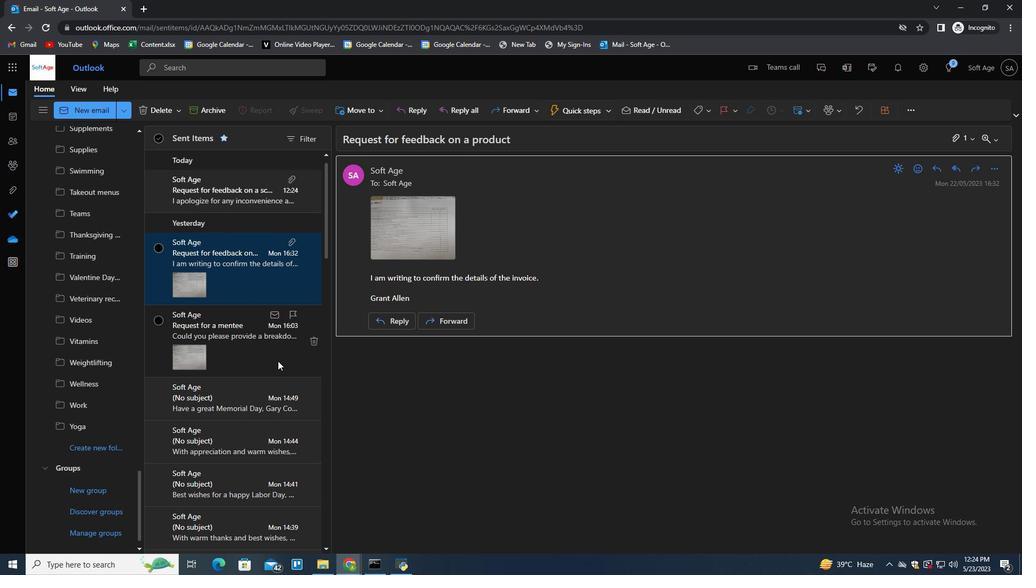 
Action: Mouse scrolled (277, 361) with delta (0, 0)
Screenshot: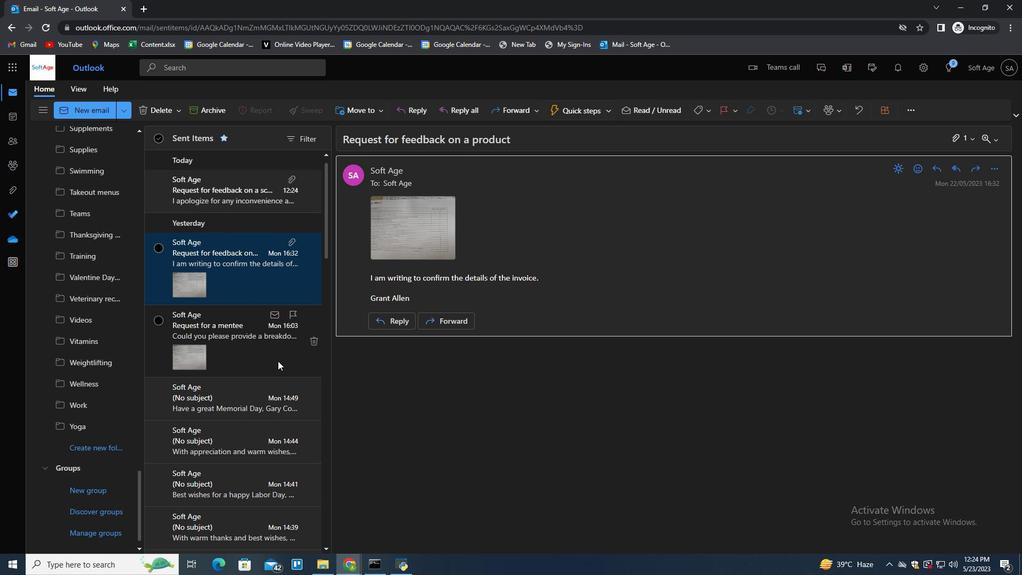 
Action: Mouse scrolled (277, 361) with delta (0, 0)
Screenshot: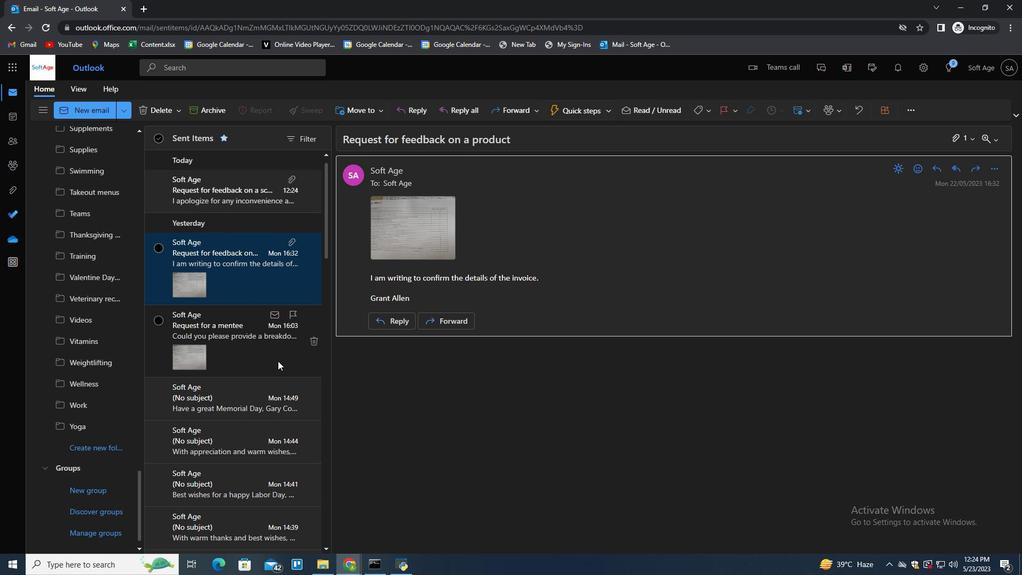 
Action: Mouse scrolled (277, 361) with delta (0, 0)
Screenshot: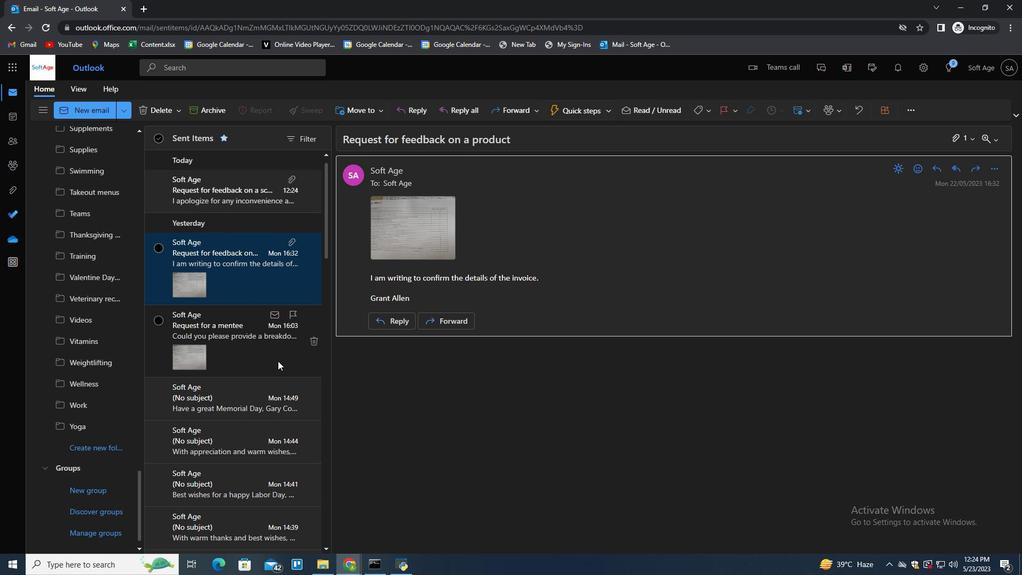 
Action: Mouse moved to (234, 192)
Screenshot: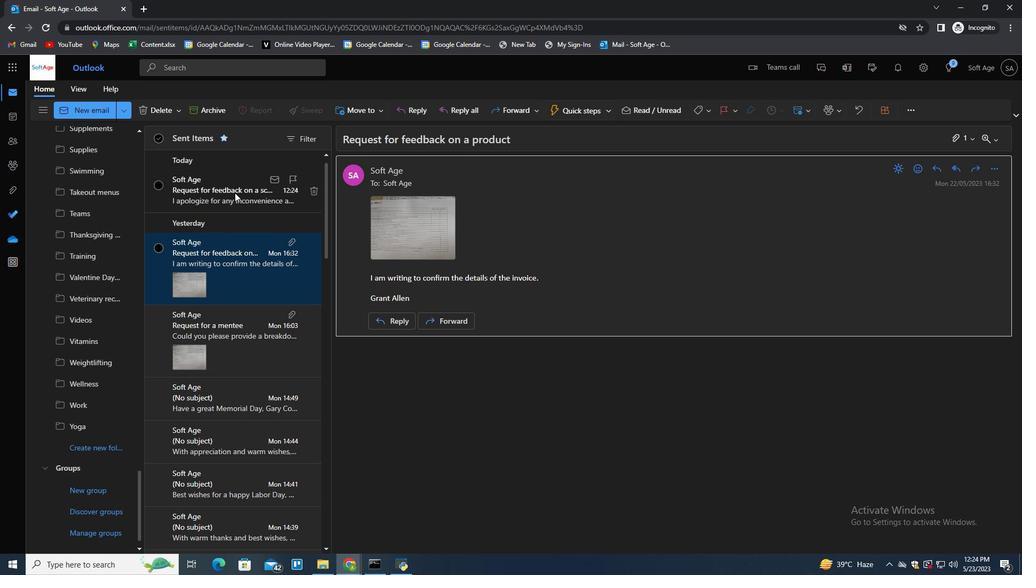 
Action: Mouse pressed right at (234, 192)
Screenshot: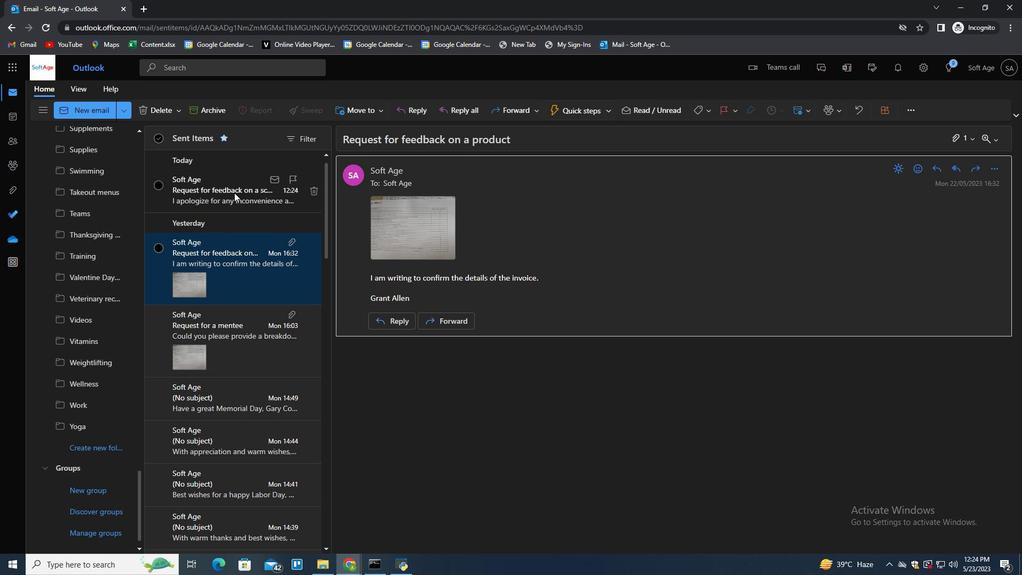 
Action: Mouse moved to (264, 243)
Screenshot: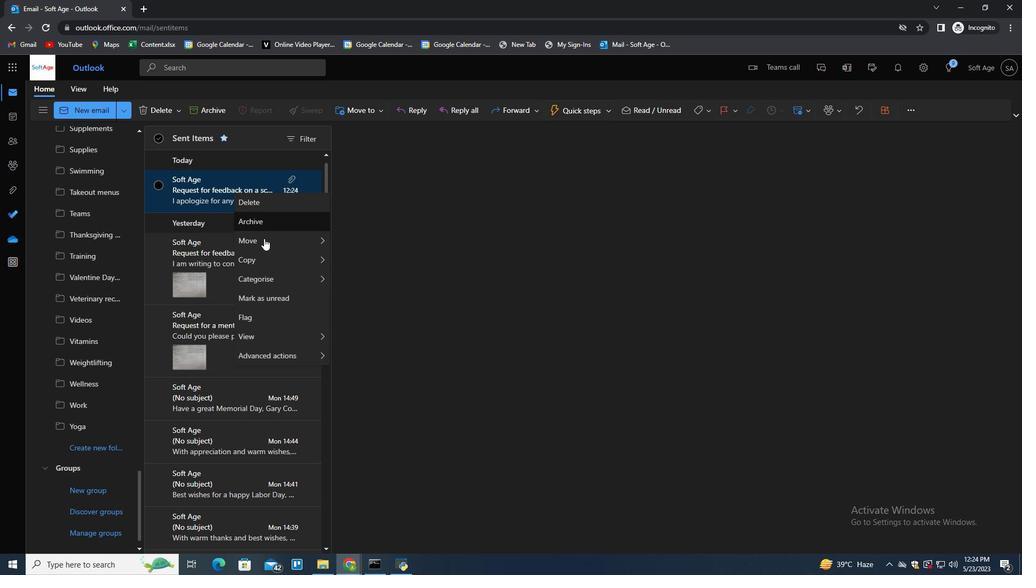 
Action: Mouse pressed left at (264, 243)
Screenshot: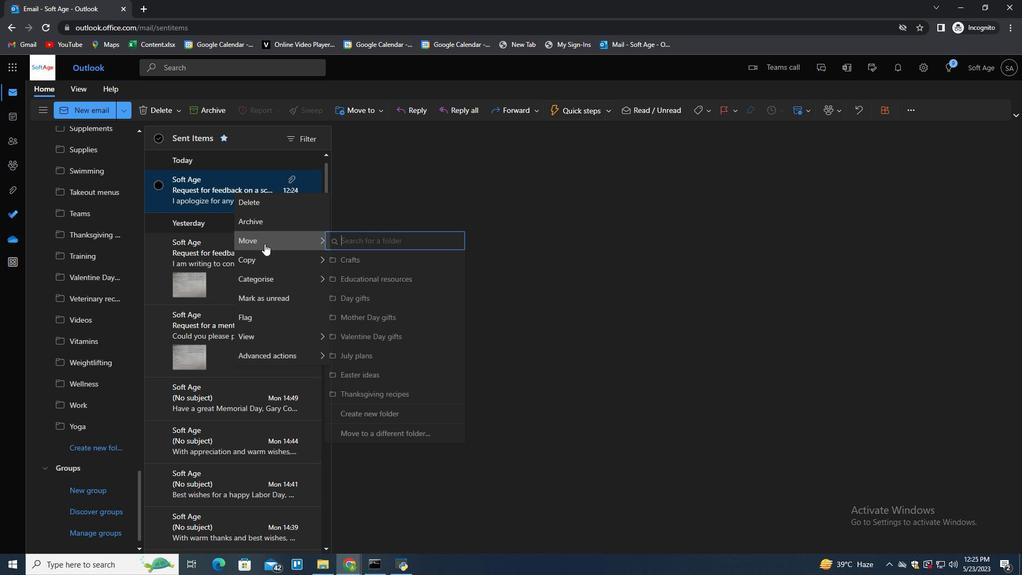 
Action: Mouse moved to (441, 238)
Screenshot: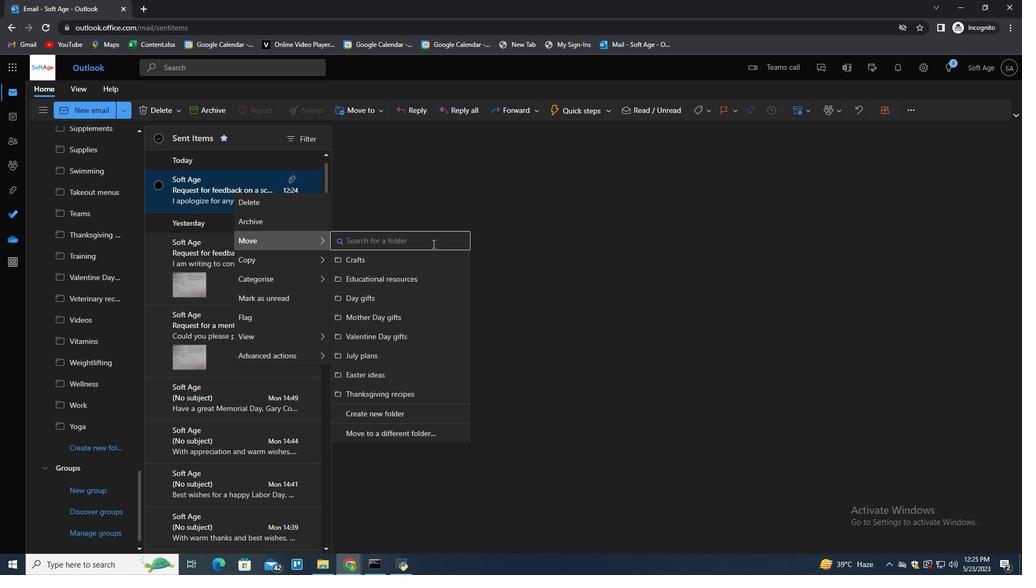 
Action: Mouse pressed left at (441, 238)
Screenshot: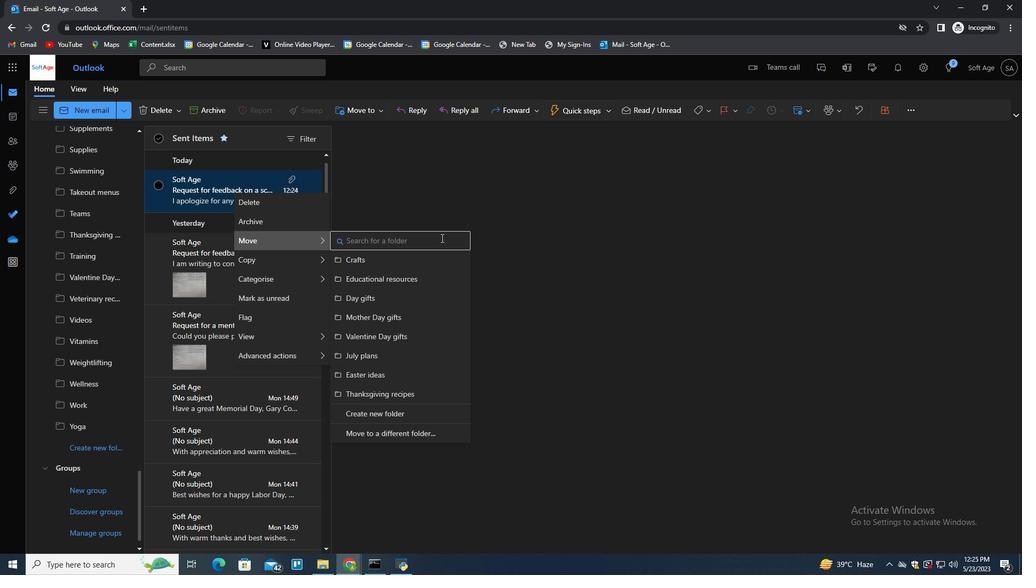 
Action: Key pressed <Key.shift>Toys<Key.down><Key.enter>
Screenshot: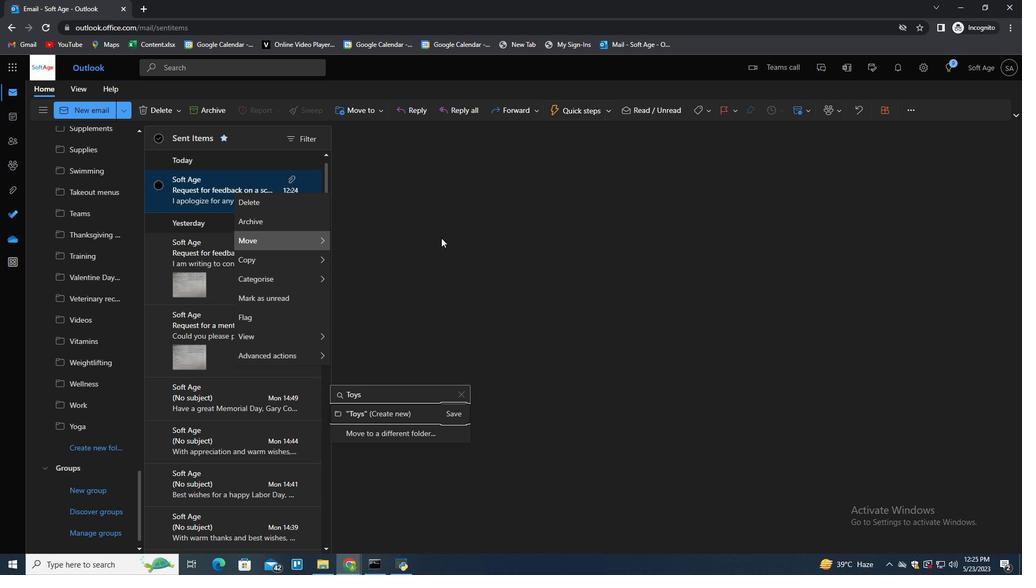 
